 Task: Find connections with filter location Rio Branco do Sul with filter topic #Automationwith filter profile language Spanish with filter current company Sitecore with filter school Mepco Schlenk Engineering College with filter industry Retail Apparel and Fashion with filter service category Budgeting with filter keywords title Actor
Action: Mouse moved to (180, 213)
Screenshot: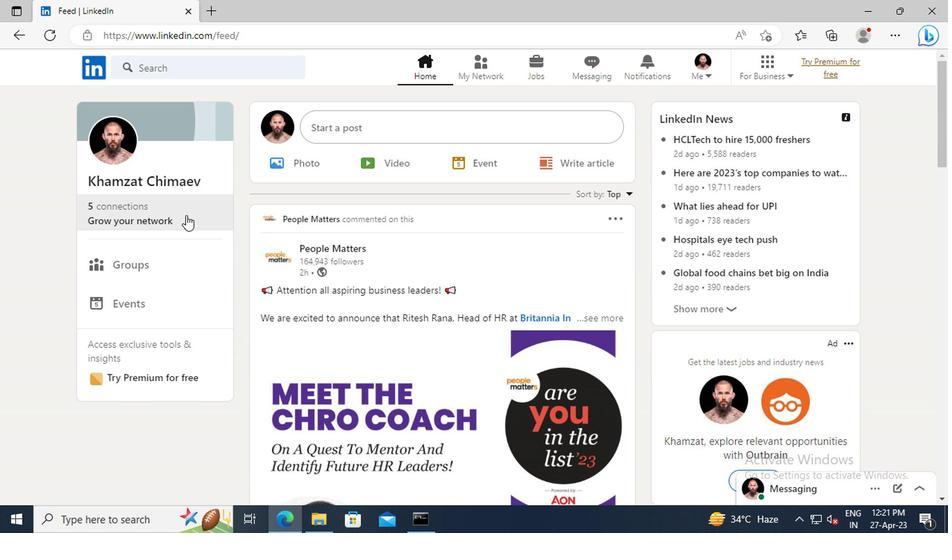 
Action: Mouse pressed left at (180, 213)
Screenshot: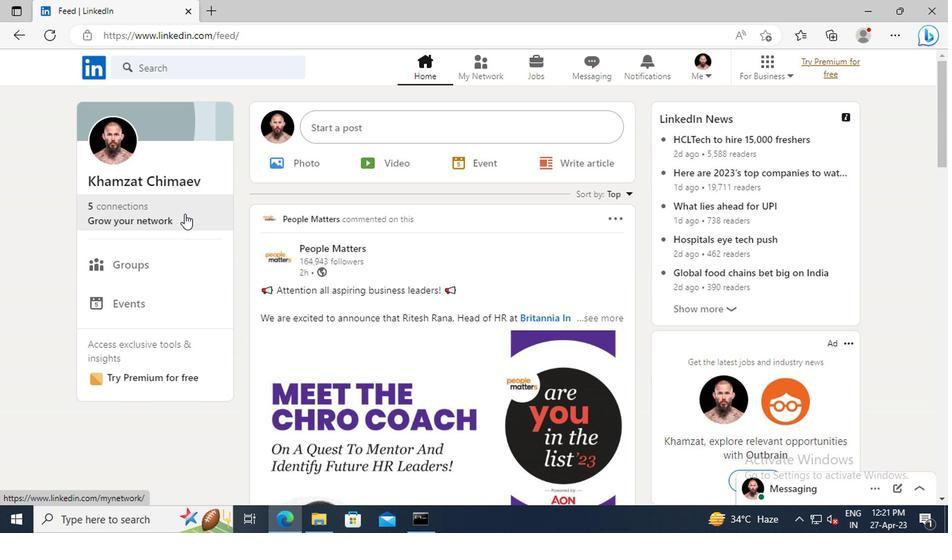 
Action: Mouse moved to (190, 147)
Screenshot: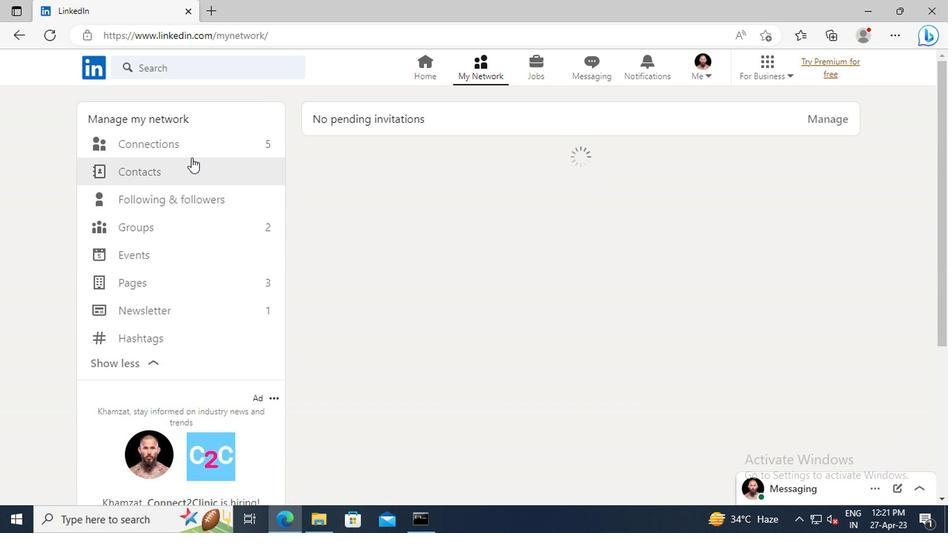 
Action: Mouse pressed left at (190, 147)
Screenshot: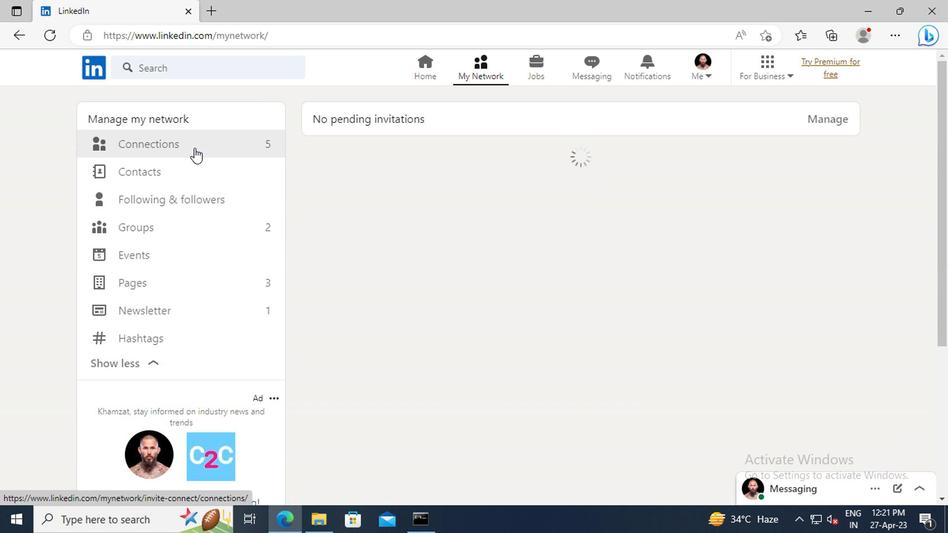 
Action: Mouse moved to (562, 149)
Screenshot: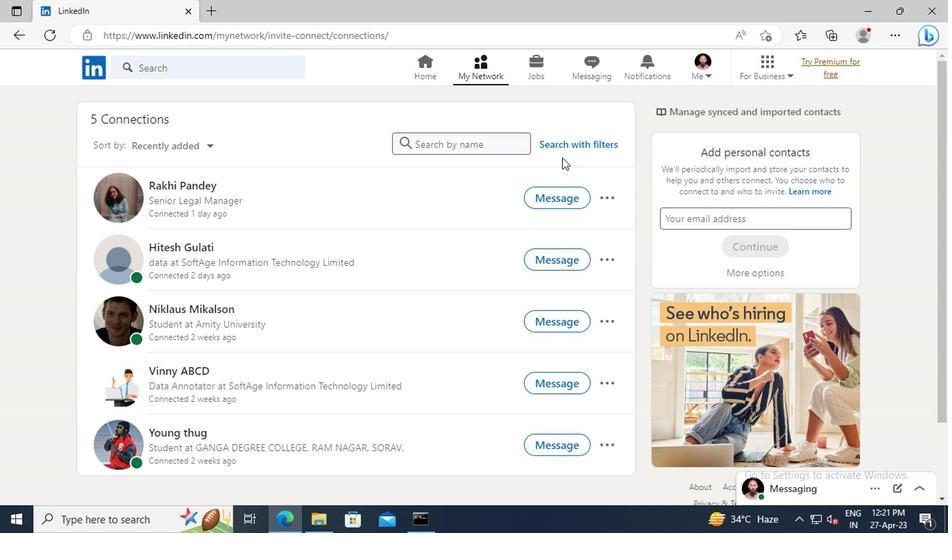 
Action: Mouse pressed left at (562, 149)
Screenshot: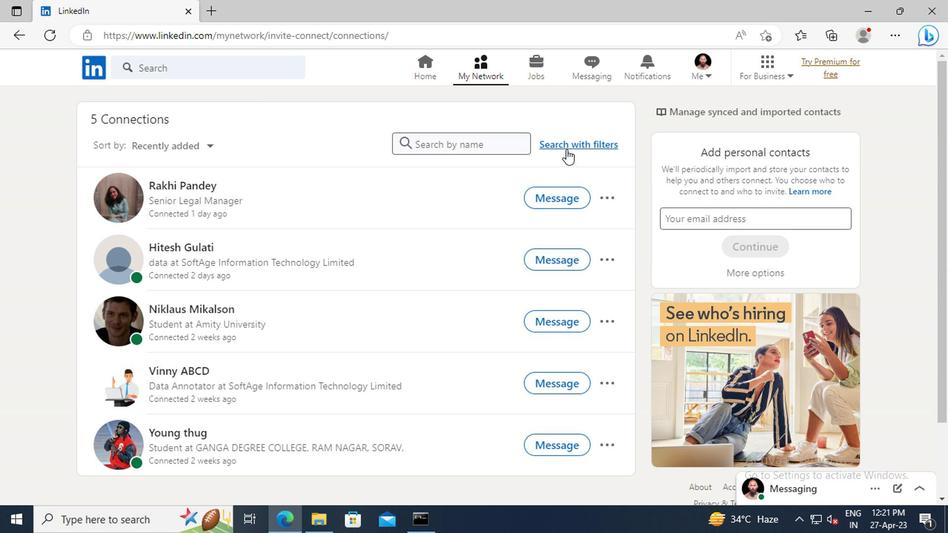 
Action: Mouse moved to (521, 106)
Screenshot: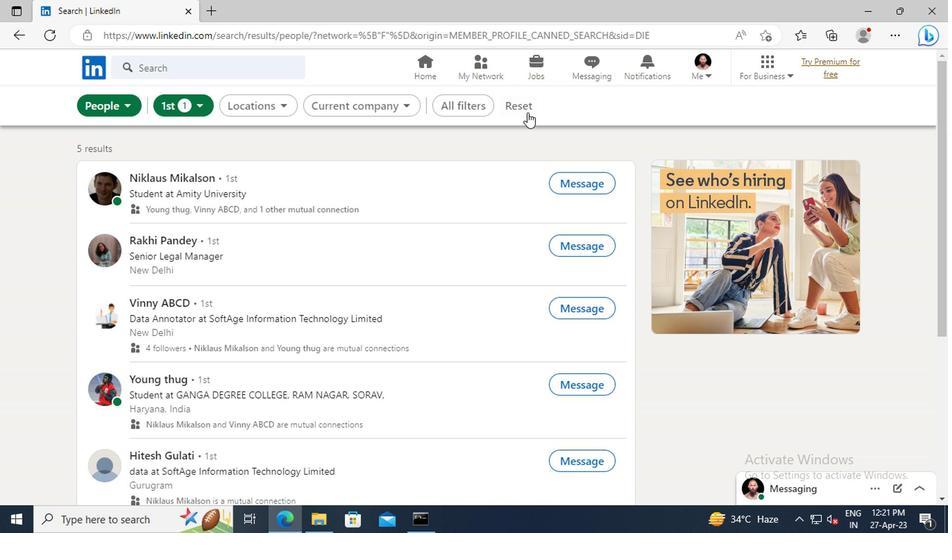 
Action: Mouse pressed left at (521, 106)
Screenshot: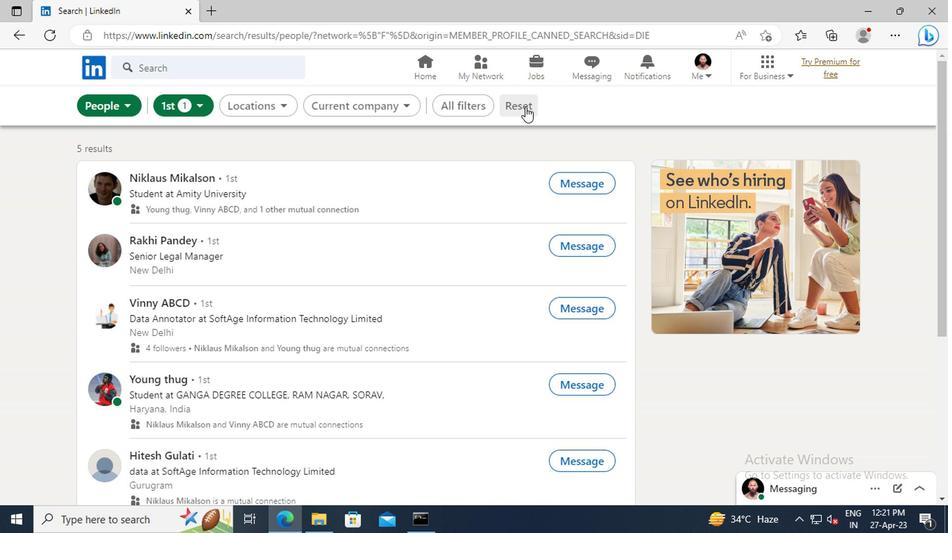 
Action: Mouse moved to (493, 103)
Screenshot: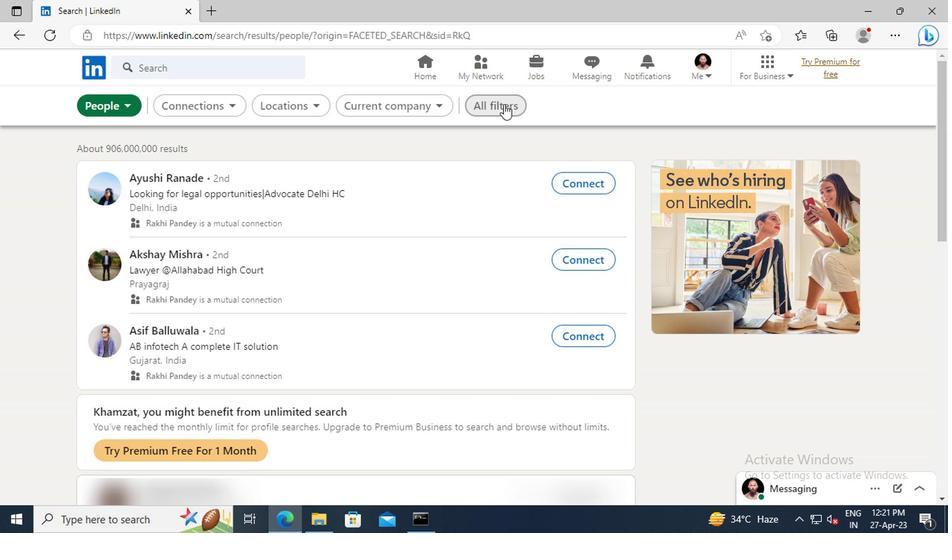 
Action: Mouse pressed left at (493, 103)
Screenshot: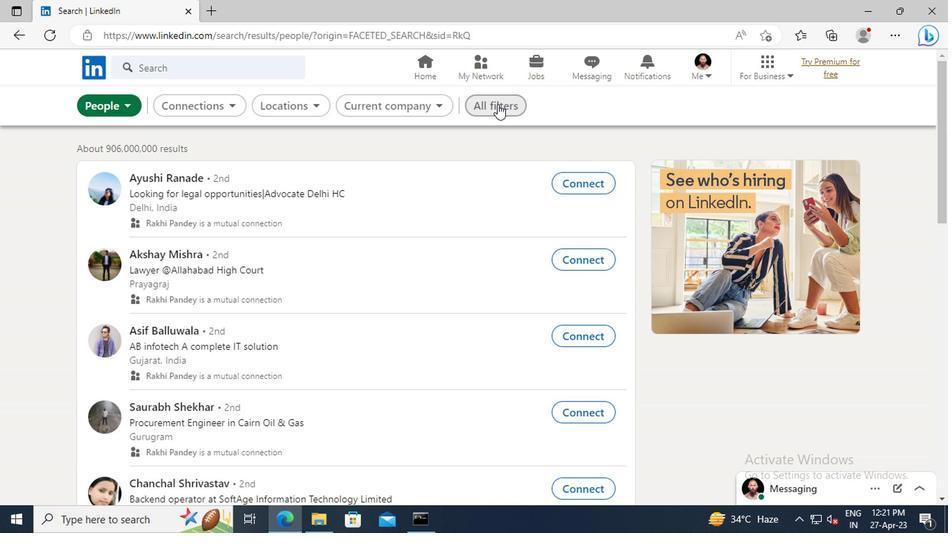 
Action: Mouse moved to (861, 279)
Screenshot: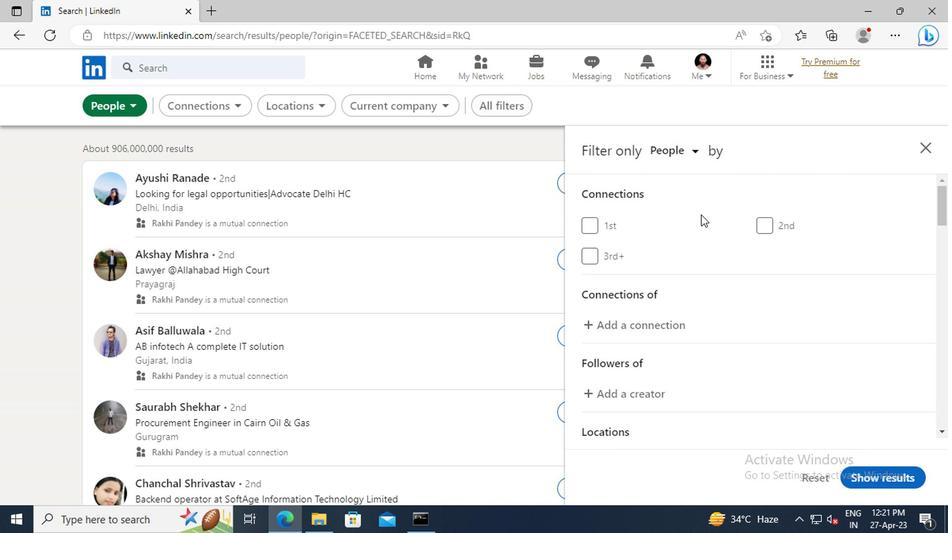 
Action: Mouse scrolled (861, 279) with delta (0, 0)
Screenshot: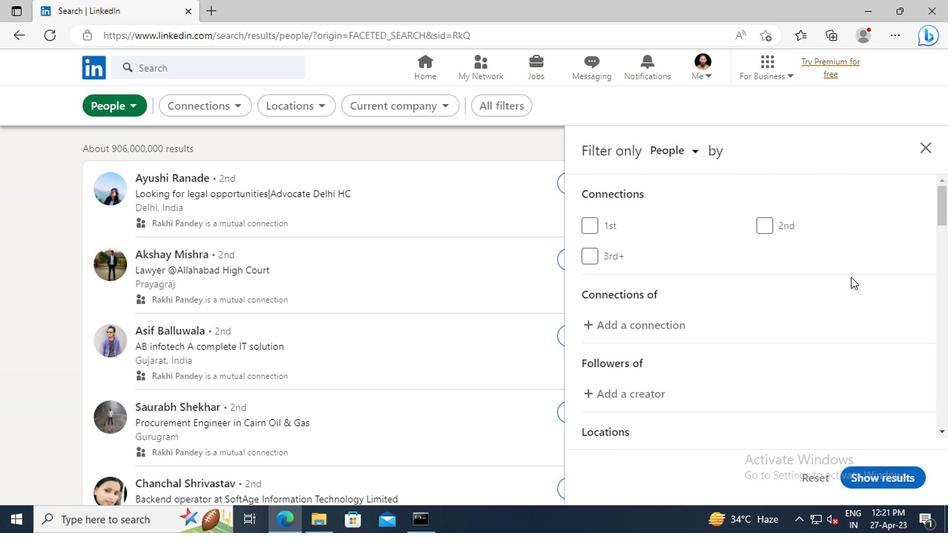 
Action: Mouse scrolled (861, 279) with delta (0, 0)
Screenshot: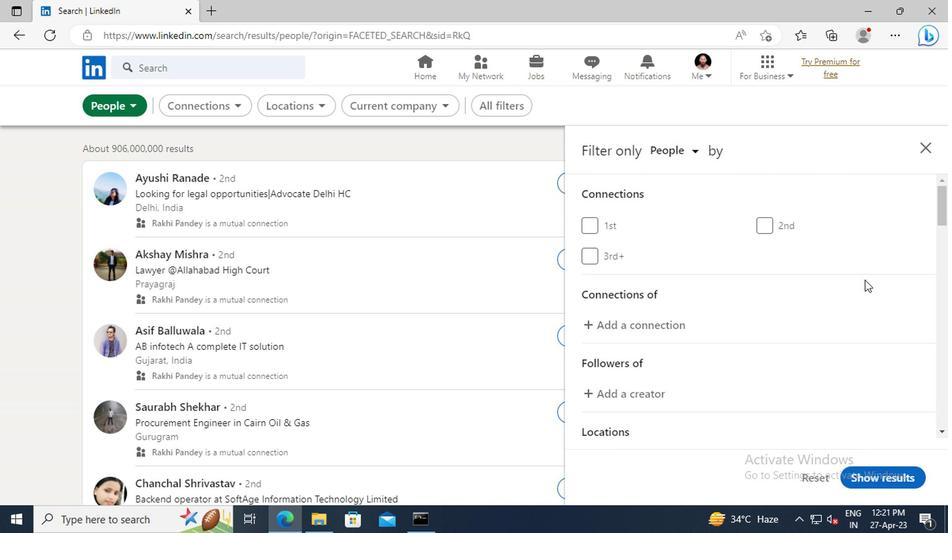 
Action: Mouse moved to (827, 271)
Screenshot: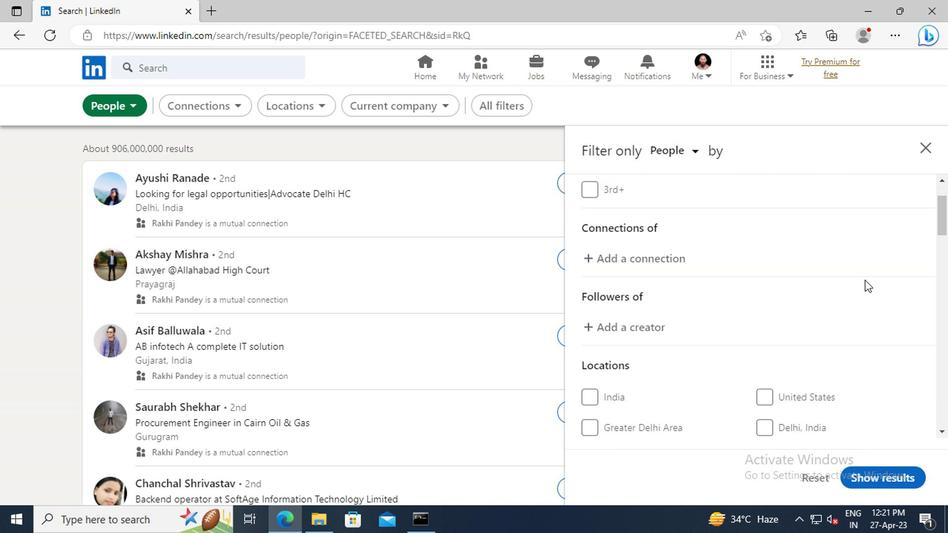 
Action: Mouse scrolled (827, 271) with delta (0, 0)
Screenshot: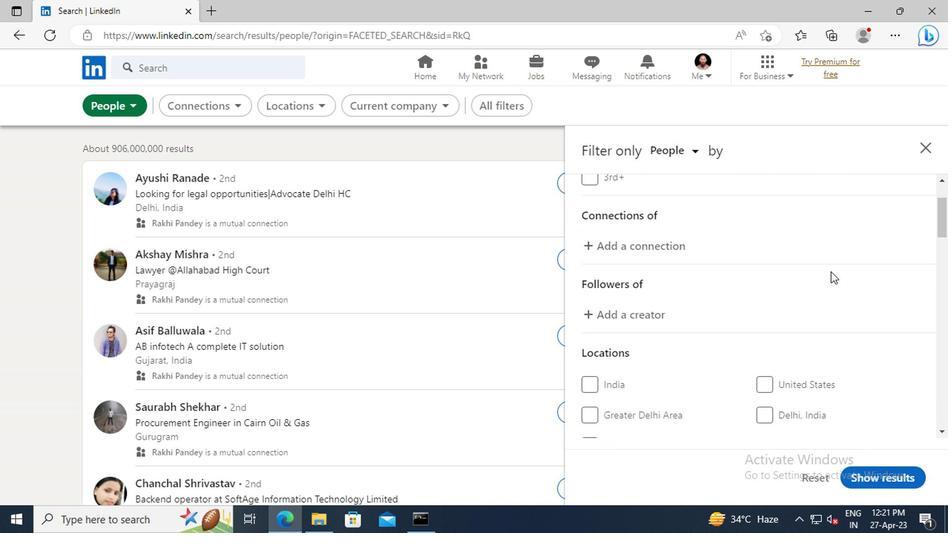 
Action: Mouse scrolled (827, 271) with delta (0, 0)
Screenshot: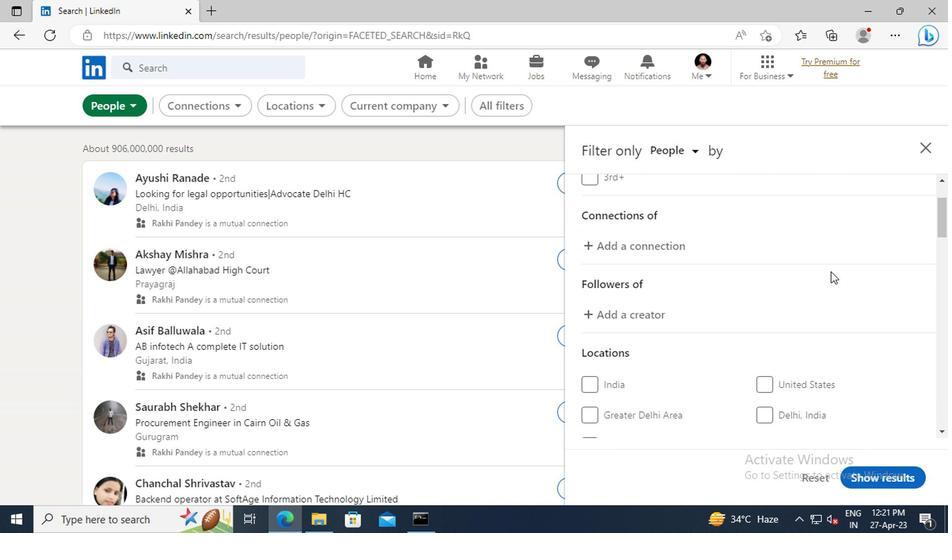 
Action: Mouse scrolled (827, 271) with delta (0, 0)
Screenshot: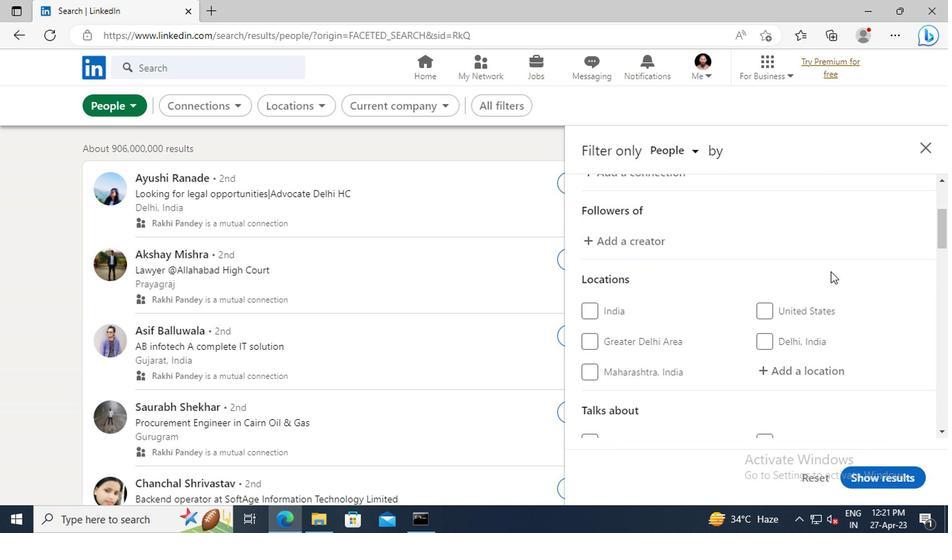 
Action: Mouse scrolled (827, 271) with delta (0, 0)
Screenshot: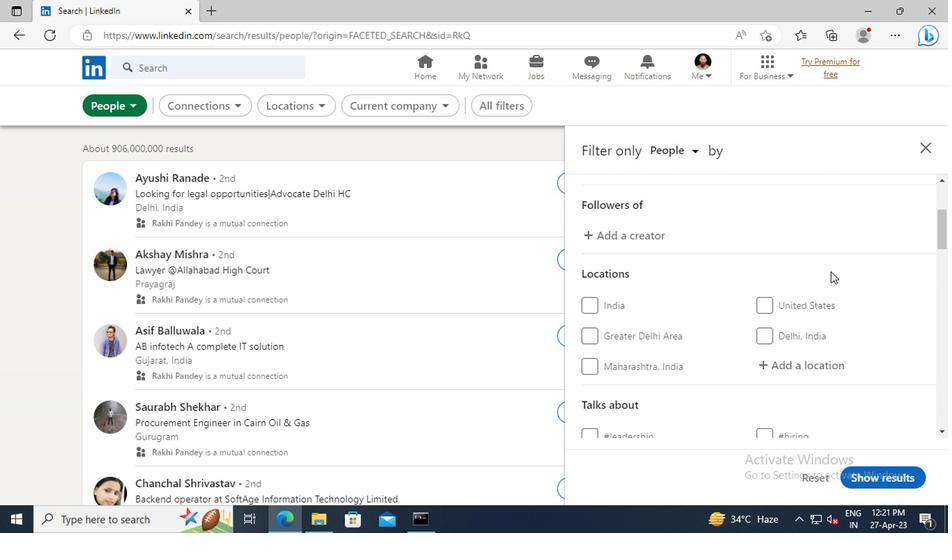 
Action: Mouse moved to (789, 290)
Screenshot: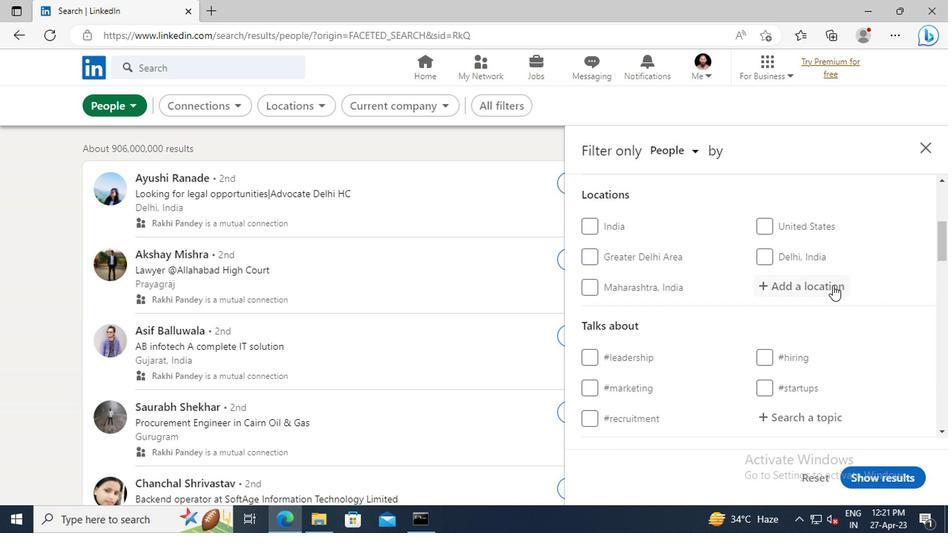 
Action: Mouse pressed left at (789, 290)
Screenshot: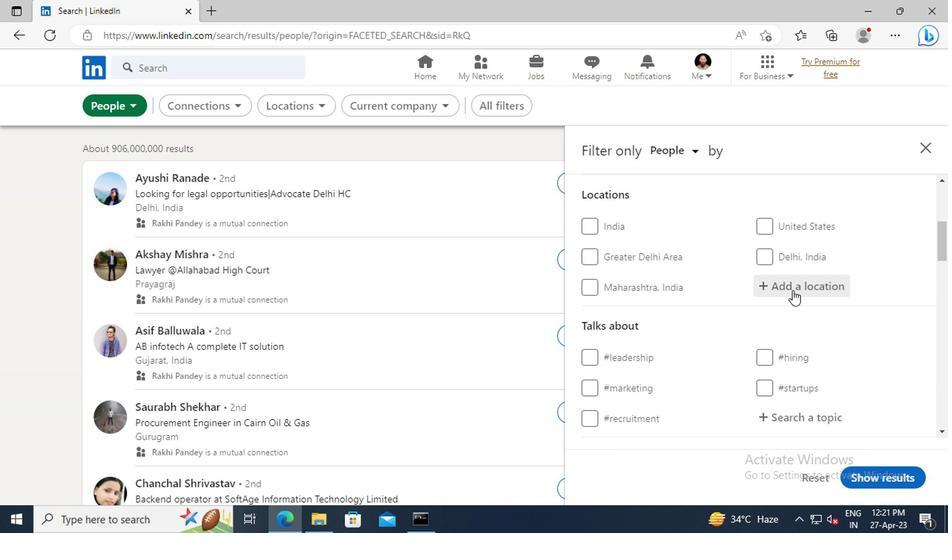 
Action: Key pressed <Key.shift>RIO<Key.space><Key.shift>BRANCO<Key.space>DO<Key.space><Key.shift>SUL
Screenshot: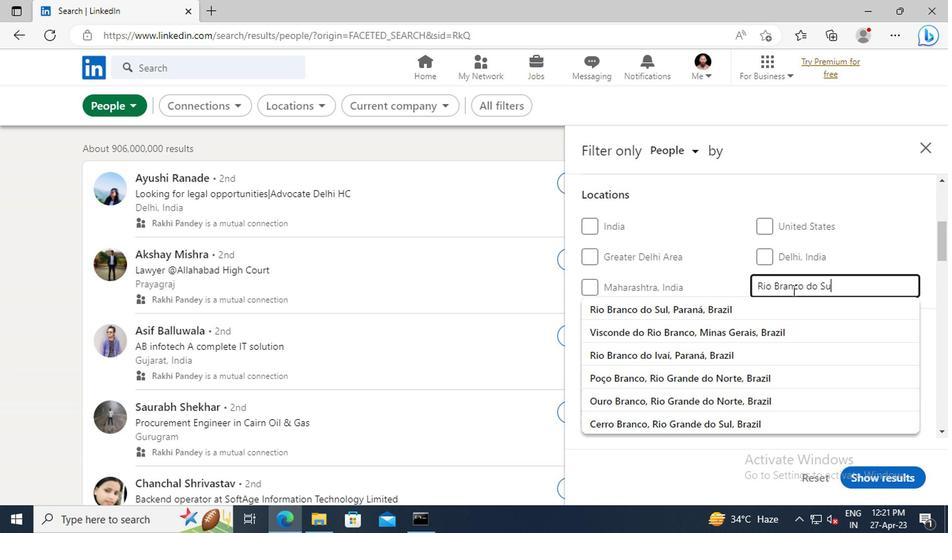 
Action: Mouse moved to (792, 305)
Screenshot: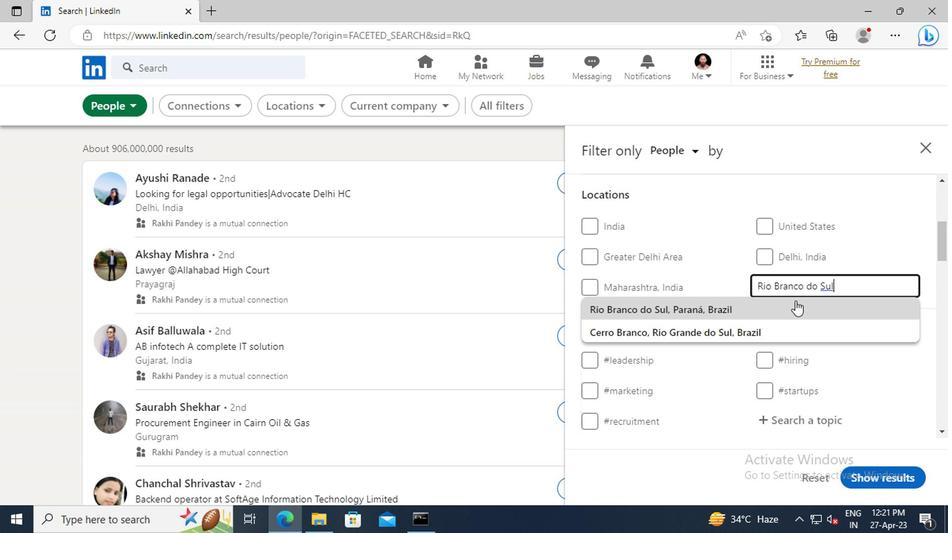 
Action: Mouse pressed left at (792, 305)
Screenshot: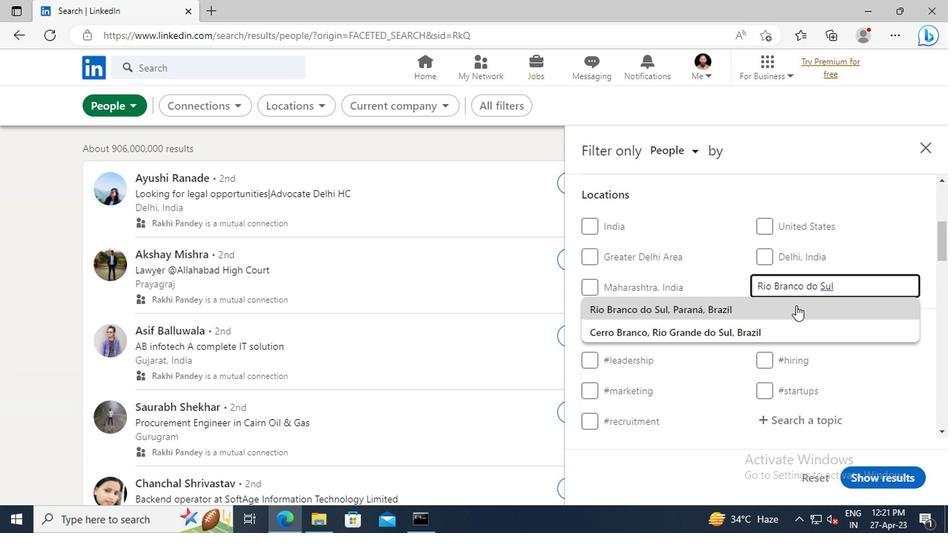 
Action: Mouse moved to (792, 290)
Screenshot: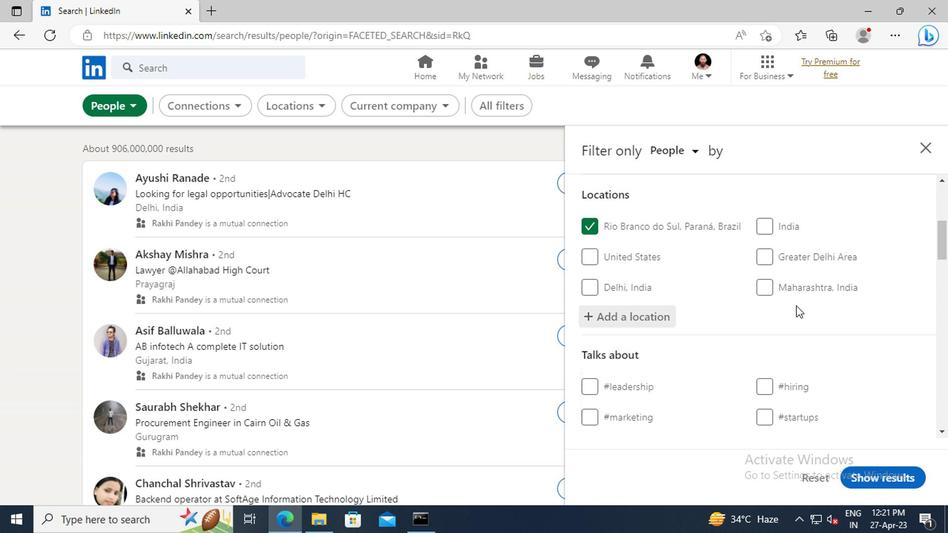 
Action: Mouse scrolled (792, 289) with delta (0, 0)
Screenshot: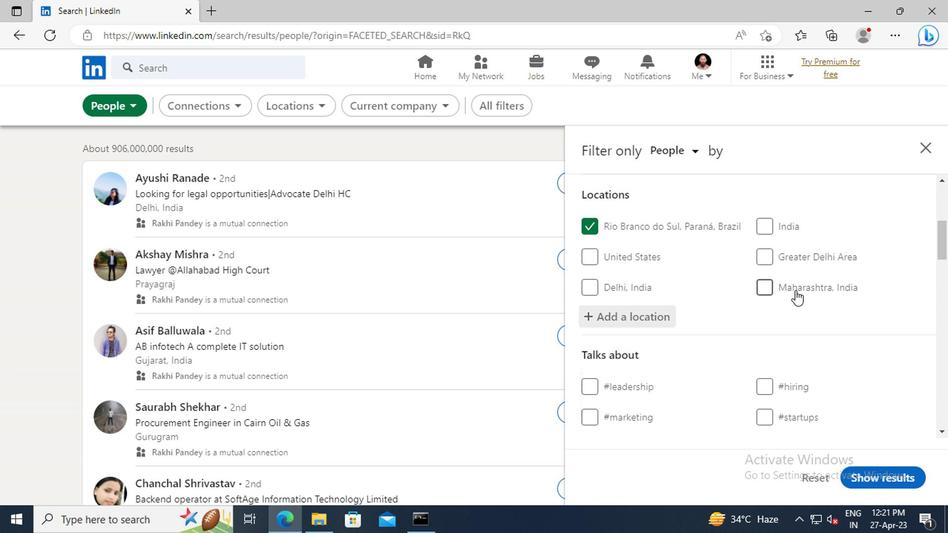 
Action: Mouse scrolled (792, 289) with delta (0, 0)
Screenshot: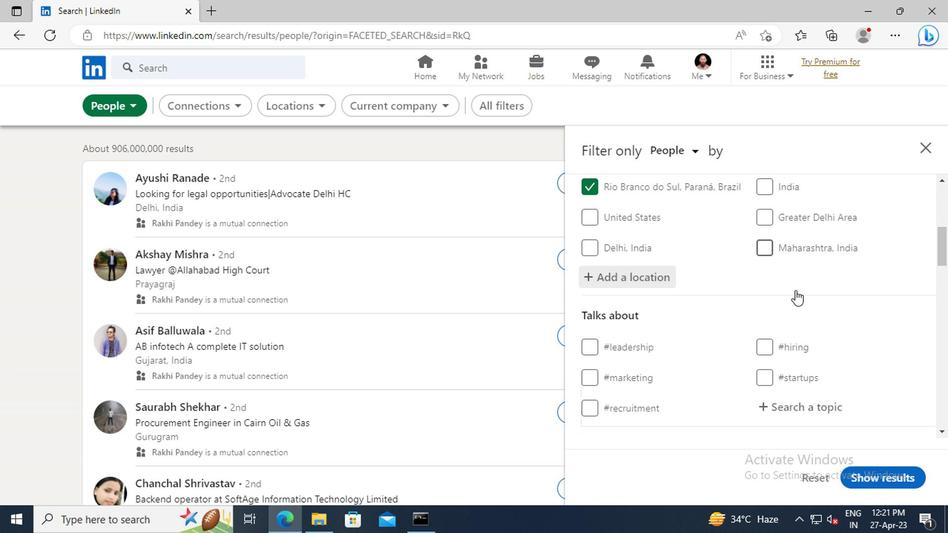 
Action: Mouse scrolled (792, 289) with delta (0, 0)
Screenshot: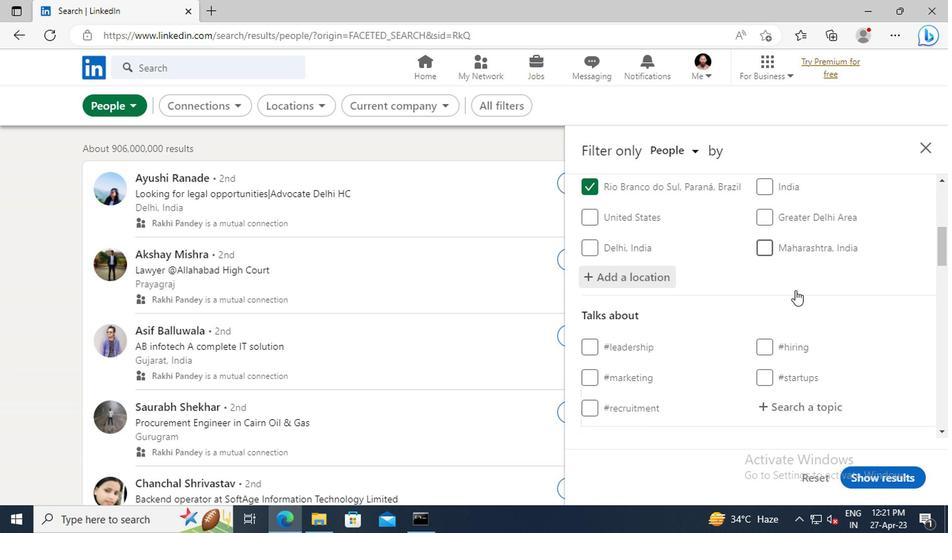 
Action: Mouse moved to (792, 322)
Screenshot: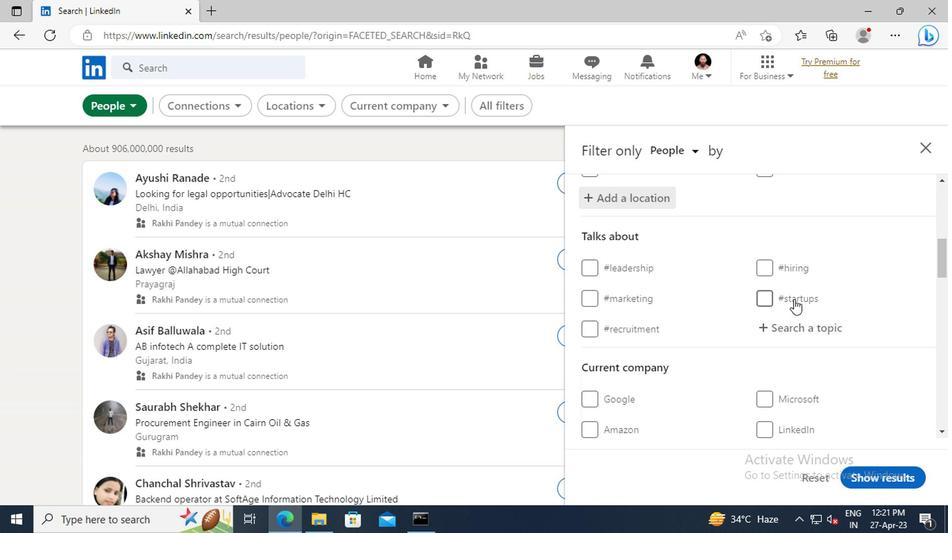 
Action: Mouse pressed left at (792, 322)
Screenshot: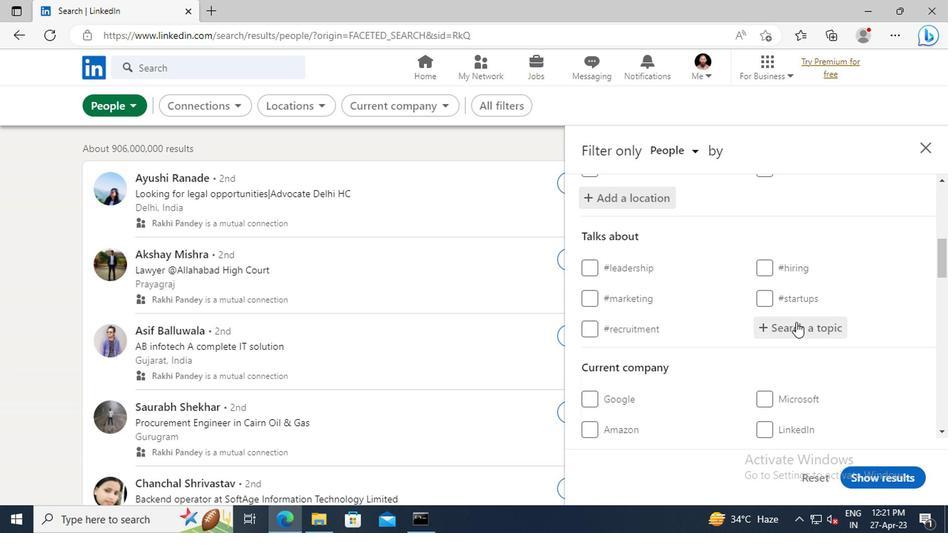 
Action: Key pressed <Key.shift>#AUTOMATIONWITH<Key.enter>
Screenshot: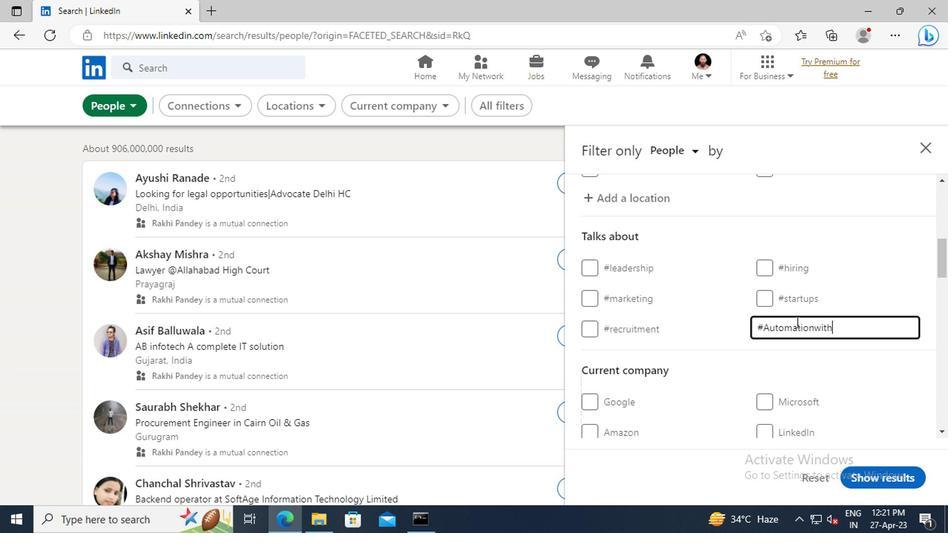 
Action: Mouse moved to (733, 320)
Screenshot: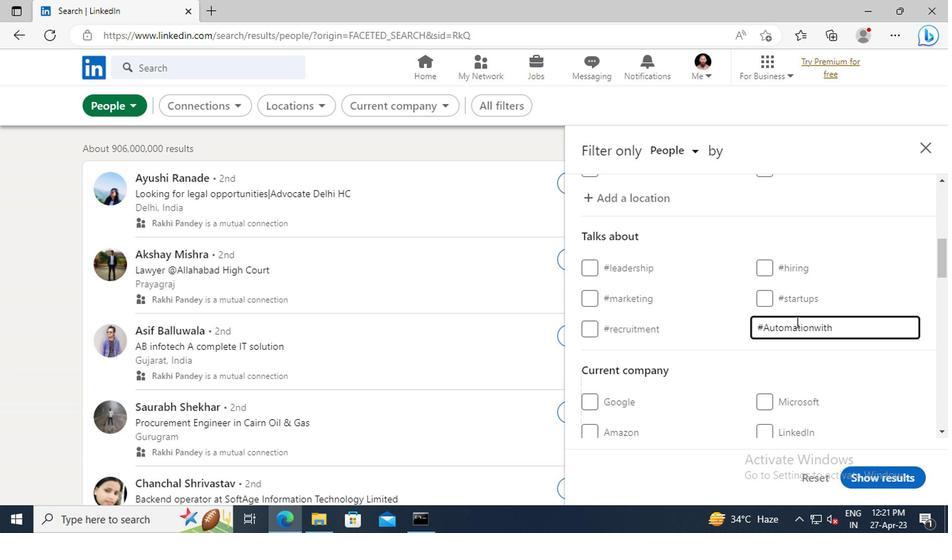 
Action: Mouse scrolled (733, 320) with delta (0, 0)
Screenshot: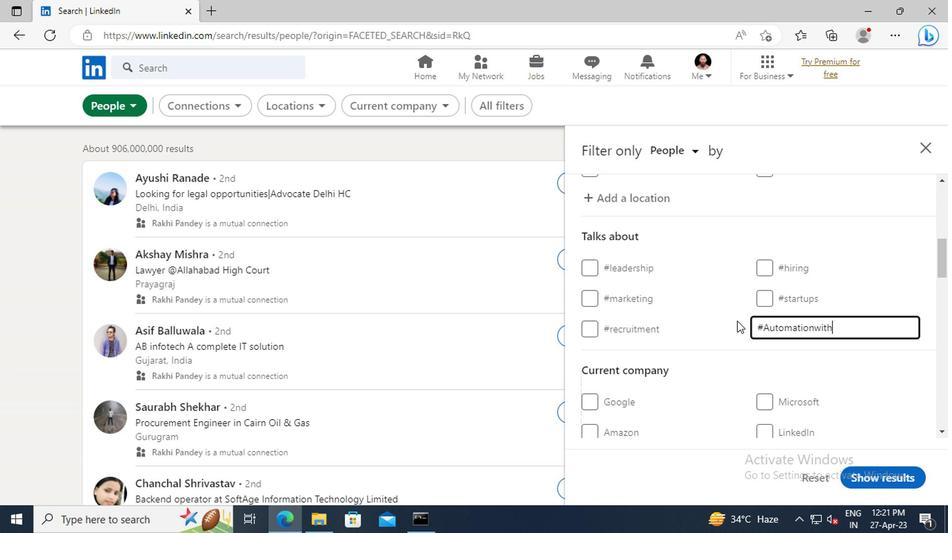 
Action: Mouse scrolled (733, 320) with delta (0, 0)
Screenshot: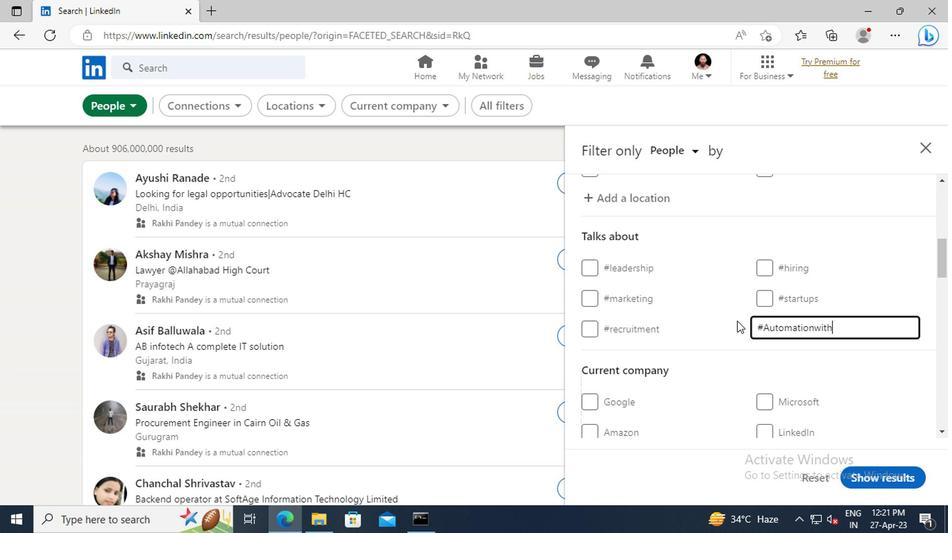 
Action: Mouse scrolled (733, 320) with delta (0, 0)
Screenshot: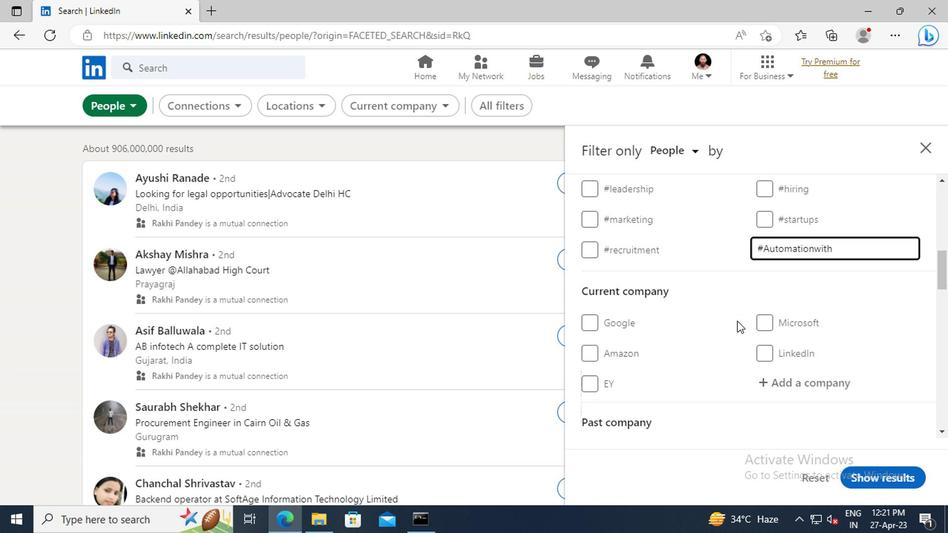 
Action: Mouse scrolled (733, 320) with delta (0, 0)
Screenshot: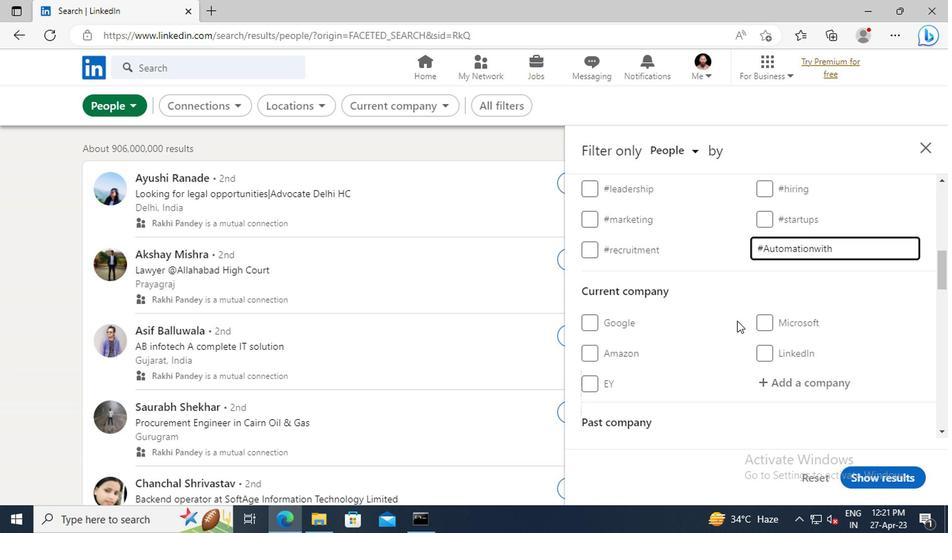 
Action: Mouse scrolled (733, 320) with delta (0, 0)
Screenshot: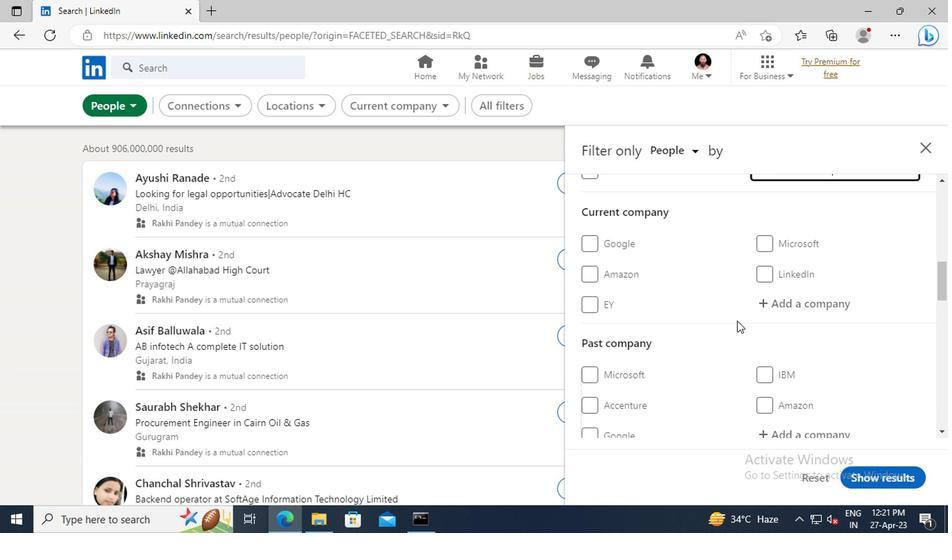 
Action: Mouse scrolled (733, 320) with delta (0, 0)
Screenshot: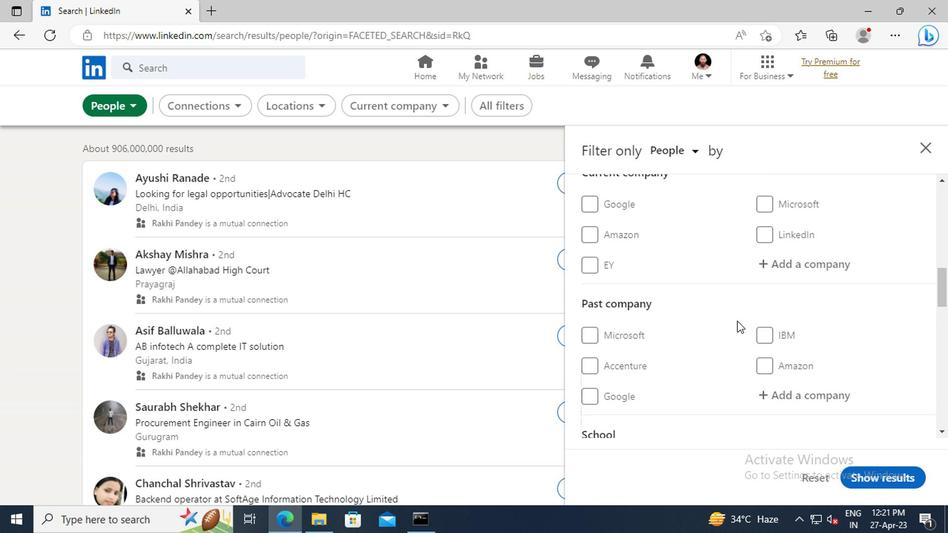 
Action: Mouse scrolled (733, 320) with delta (0, 0)
Screenshot: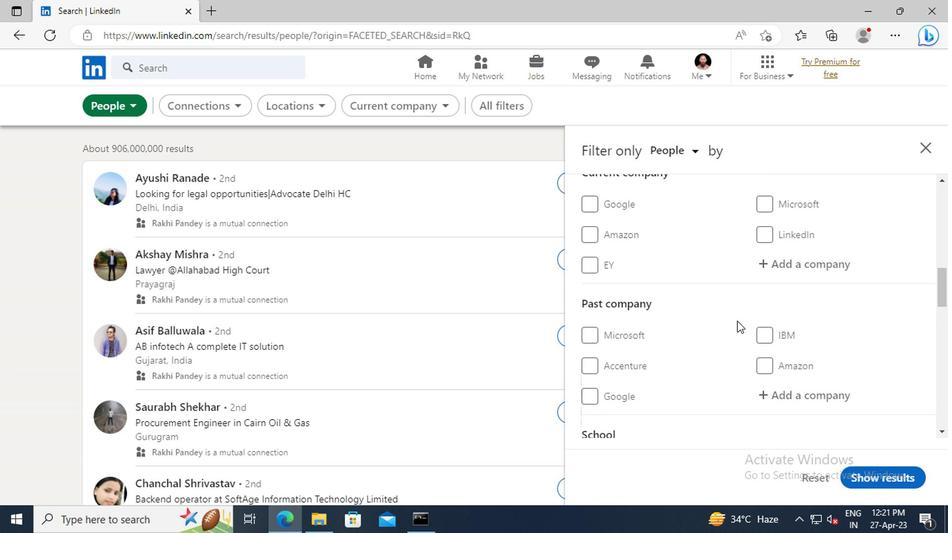 
Action: Mouse scrolled (733, 320) with delta (0, 0)
Screenshot: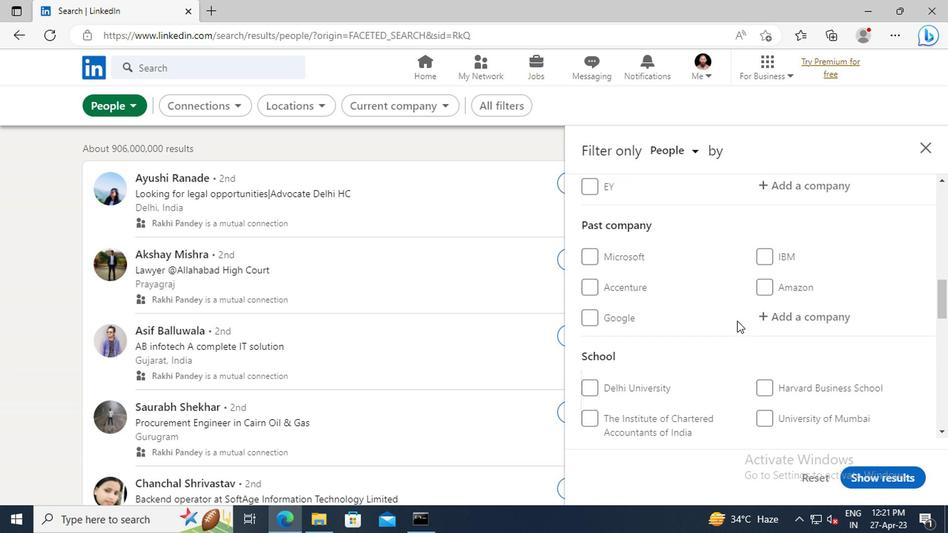 
Action: Mouse scrolled (733, 320) with delta (0, 0)
Screenshot: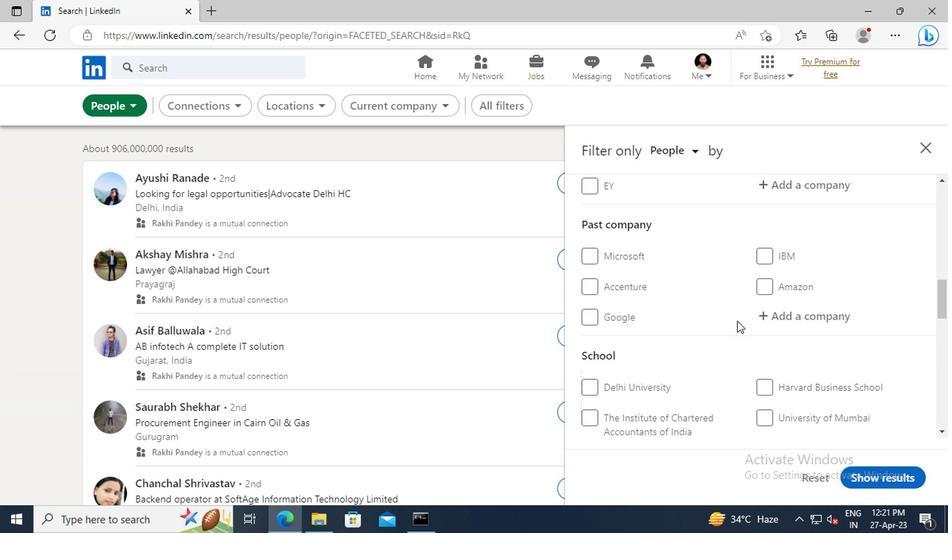 
Action: Mouse scrolled (733, 320) with delta (0, 0)
Screenshot: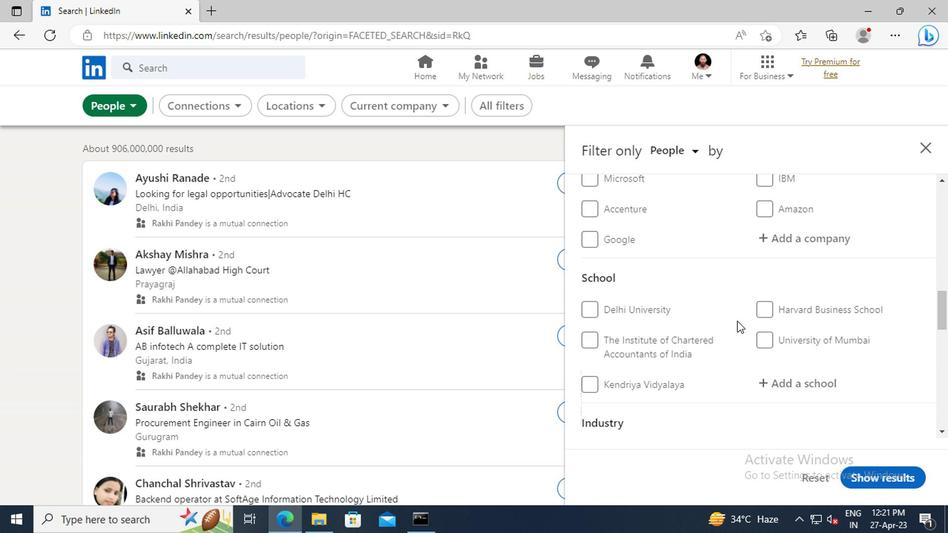 
Action: Mouse scrolled (733, 320) with delta (0, 0)
Screenshot: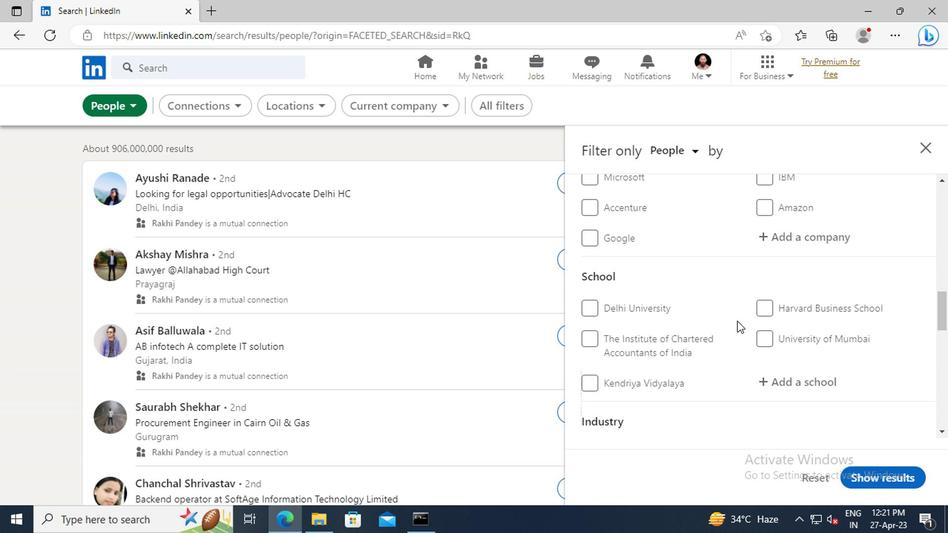 
Action: Mouse scrolled (733, 320) with delta (0, 0)
Screenshot: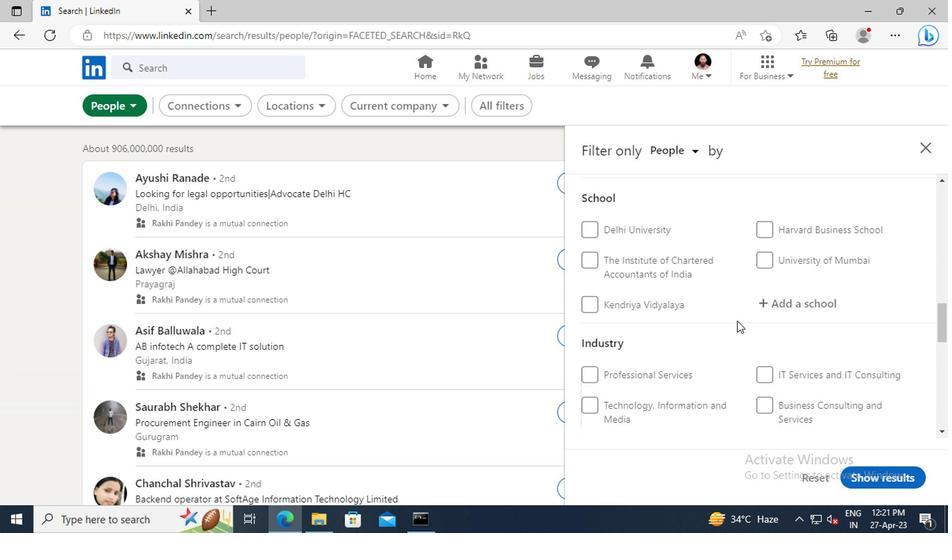 
Action: Mouse scrolled (733, 320) with delta (0, 0)
Screenshot: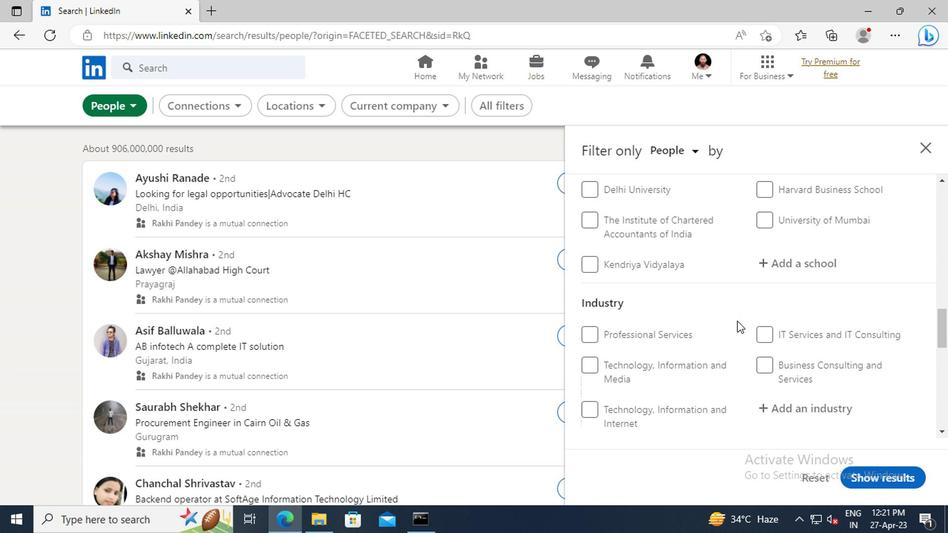 
Action: Mouse scrolled (733, 320) with delta (0, 0)
Screenshot: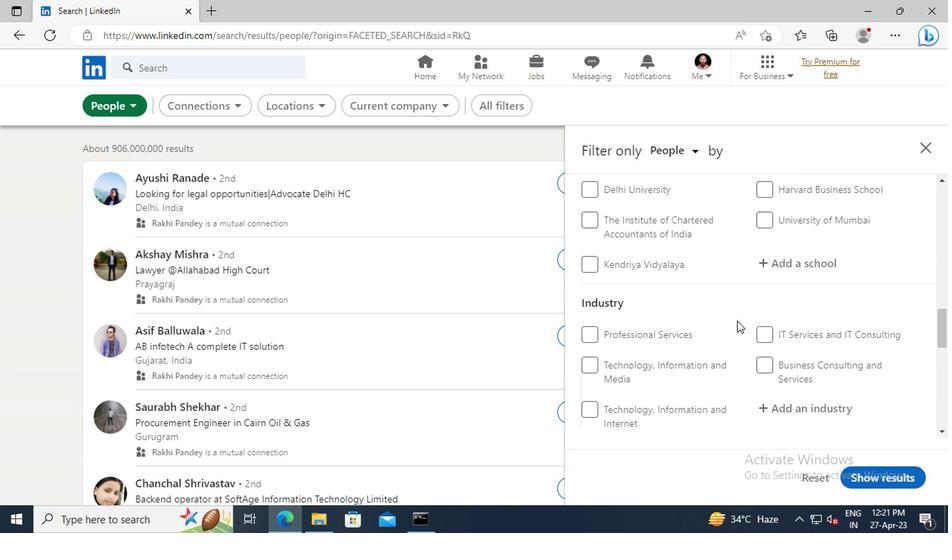
Action: Mouse scrolled (733, 320) with delta (0, 0)
Screenshot: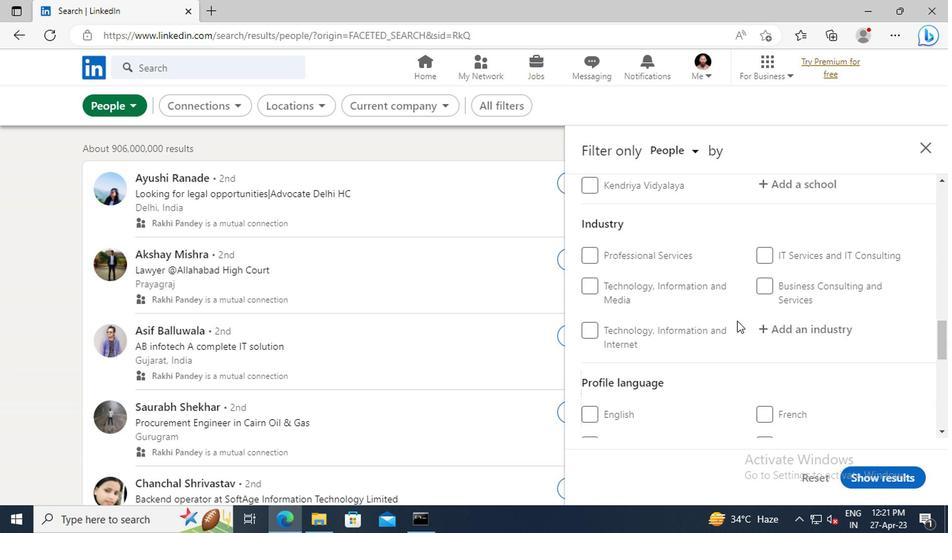 
Action: Mouse scrolled (733, 320) with delta (0, 0)
Screenshot: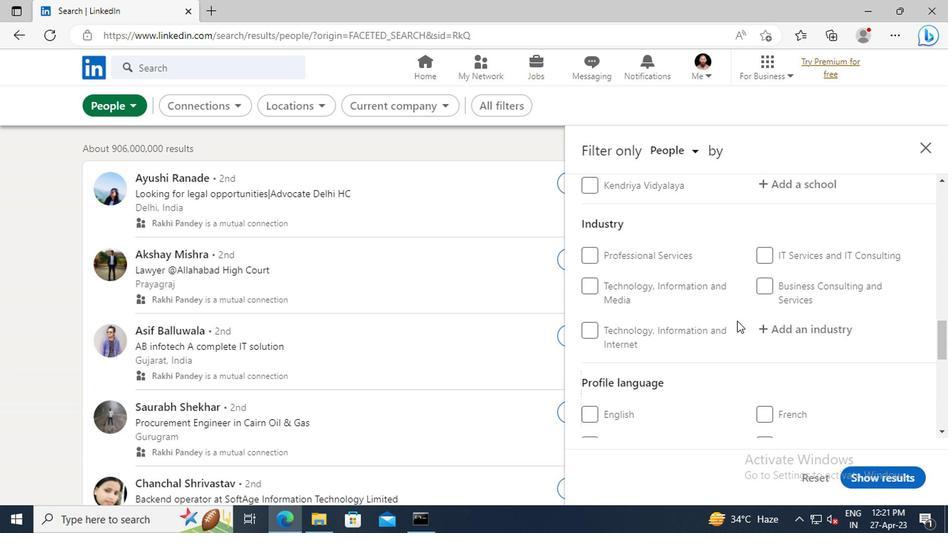 
Action: Mouse moved to (592, 366)
Screenshot: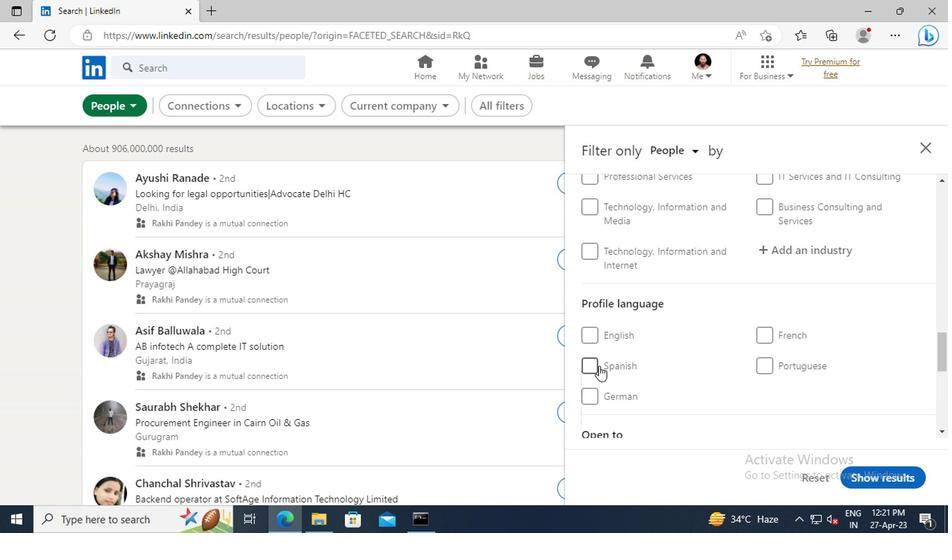 
Action: Mouse pressed left at (592, 366)
Screenshot: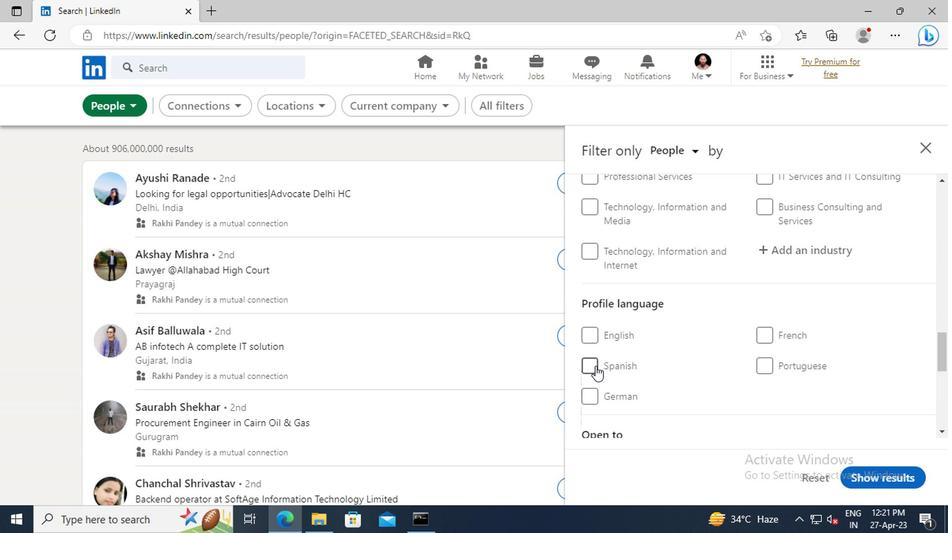 
Action: Mouse moved to (737, 344)
Screenshot: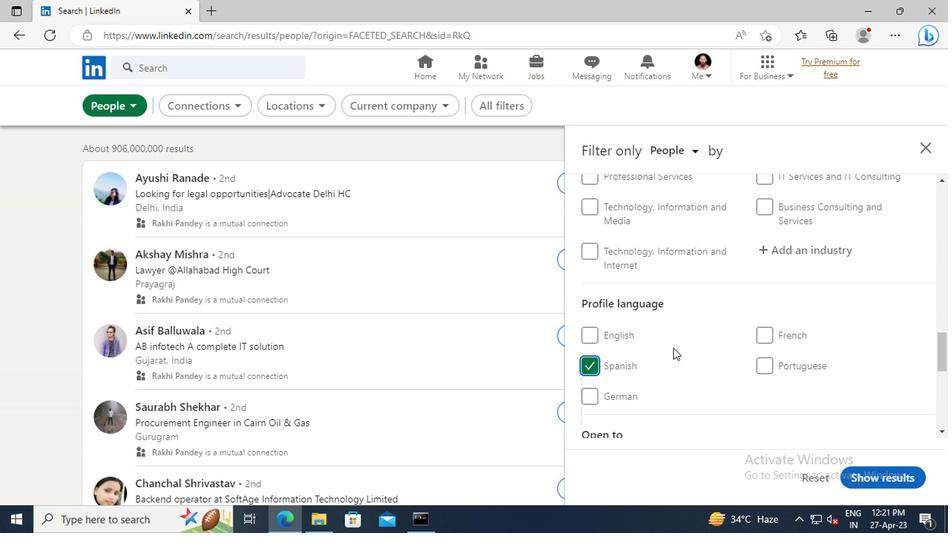 
Action: Mouse scrolled (737, 344) with delta (0, 0)
Screenshot: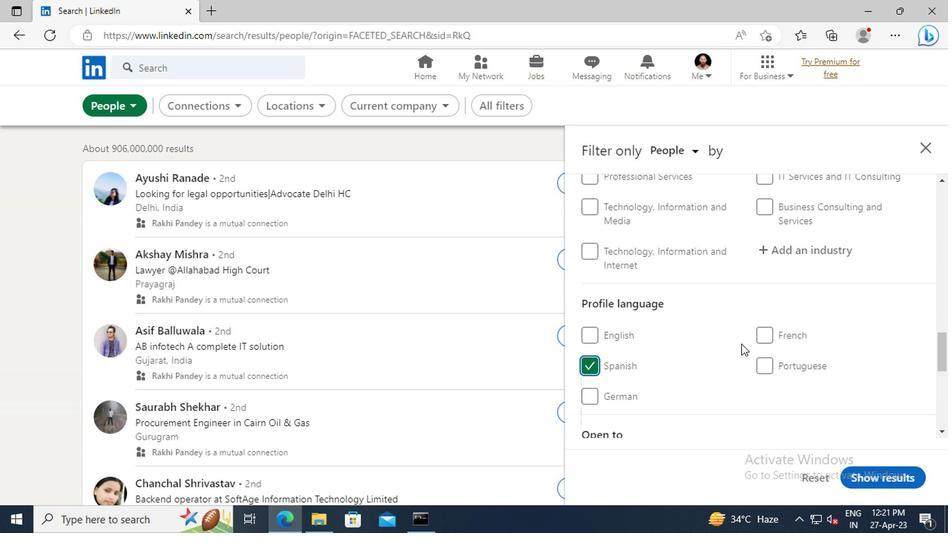 
Action: Mouse scrolled (737, 344) with delta (0, 0)
Screenshot: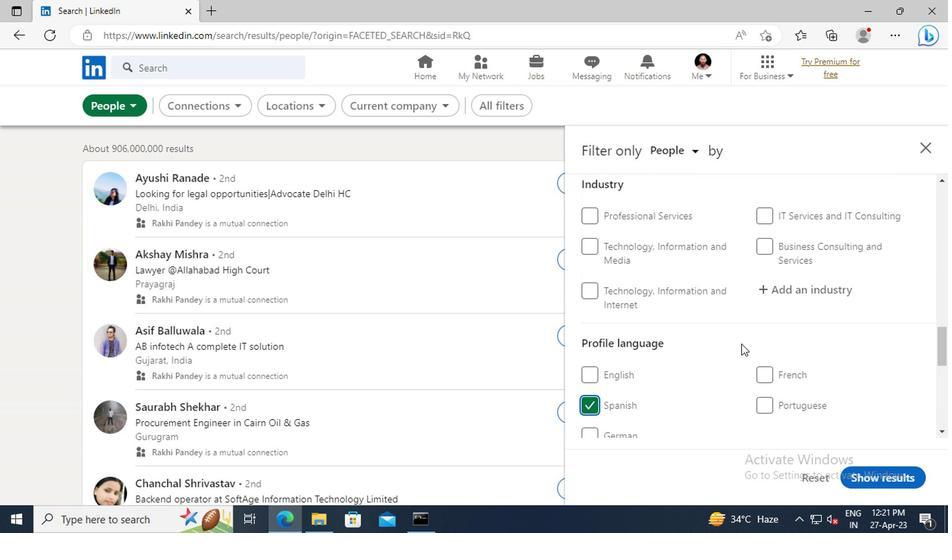 
Action: Mouse scrolled (737, 344) with delta (0, 0)
Screenshot: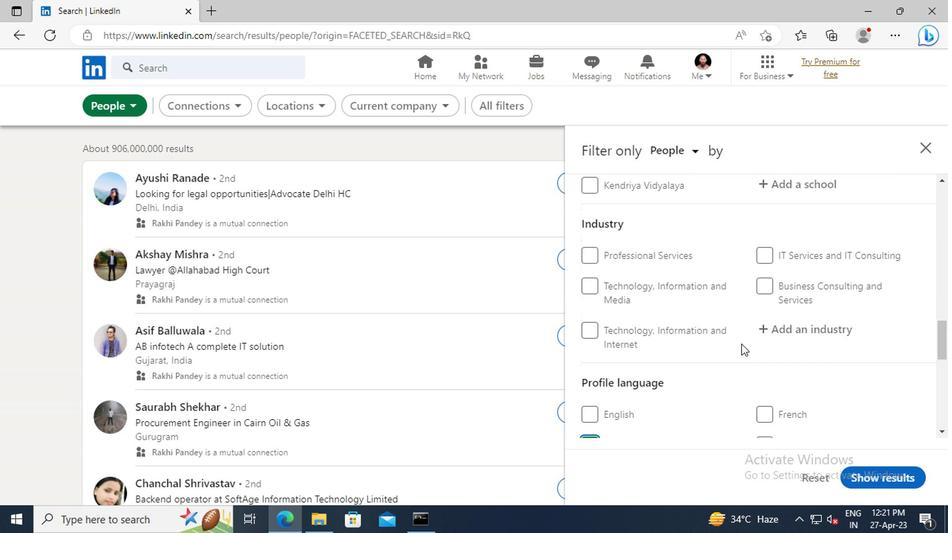 
Action: Mouse scrolled (737, 344) with delta (0, 0)
Screenshot: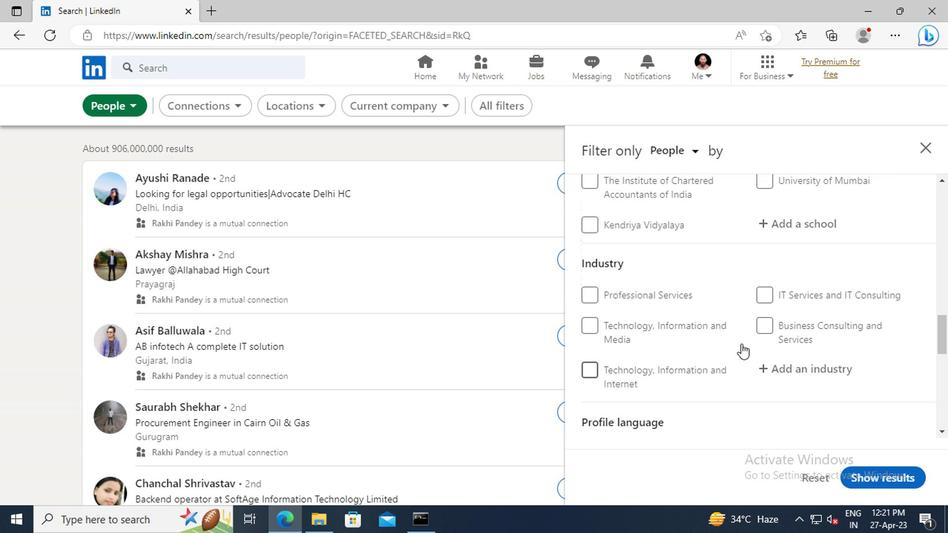 
Action: Mouse scrolled (737, 344) with delta (0, 0)
Screenshot: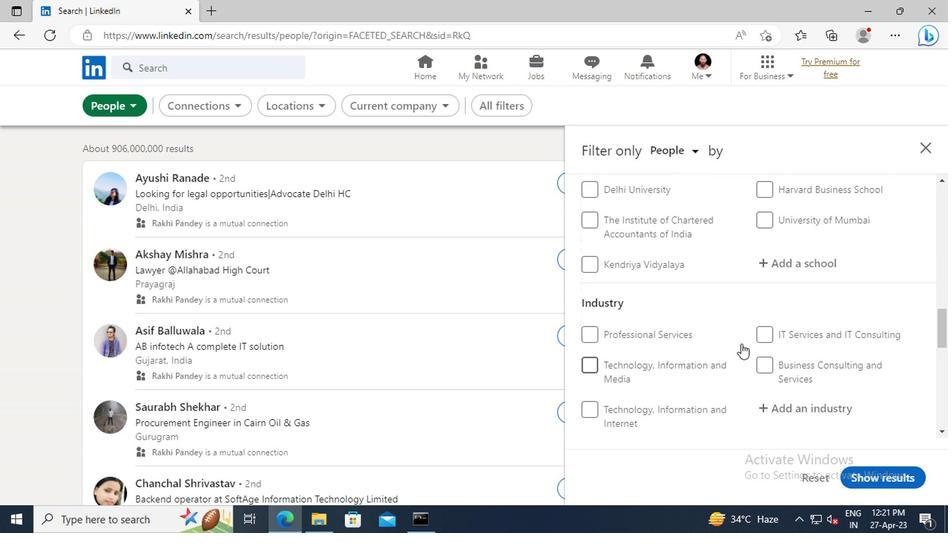 
Action: Mouse moved to (737, 343)
Screenshot: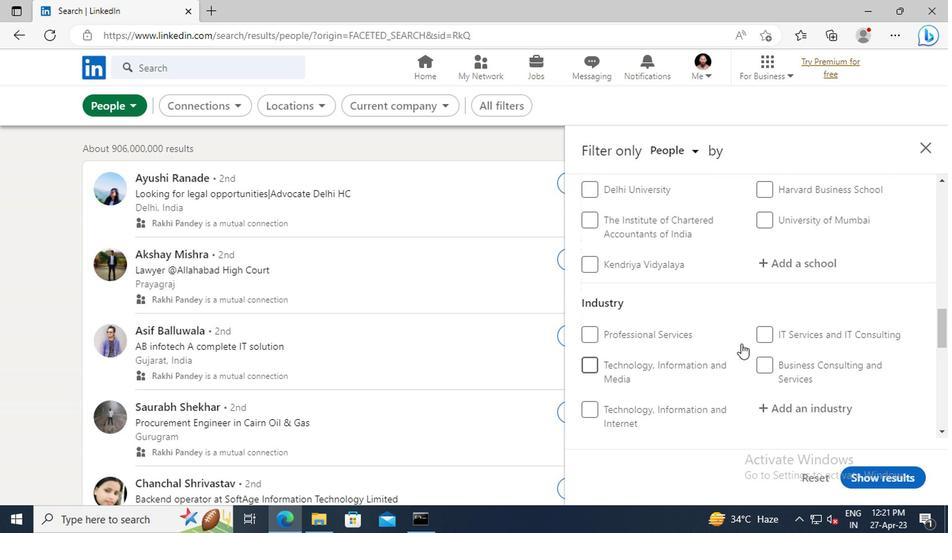 
Action: Mouse scrolled (737, 344) with delta (0, 0)
Screenshot: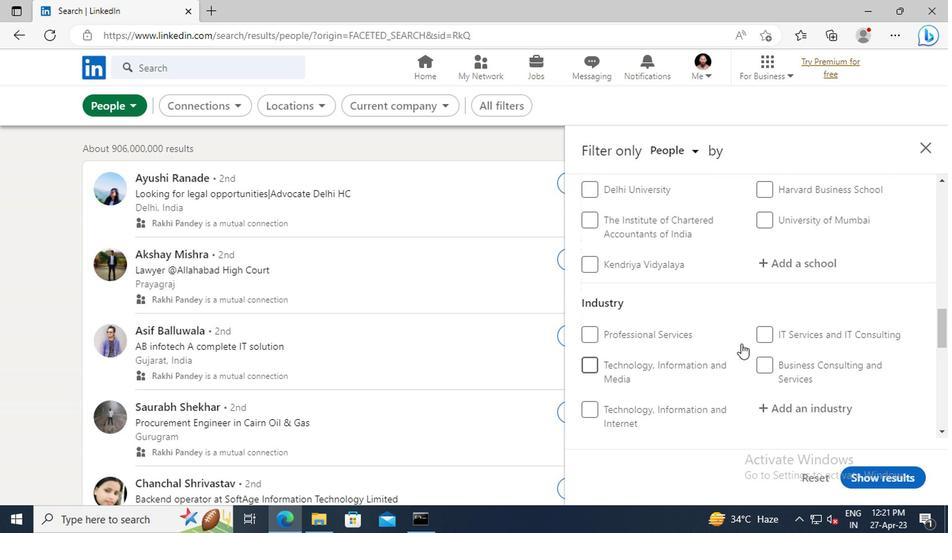 
Action: Mouse scrolled (737, 344) with delta (0, 0)
Screenshot: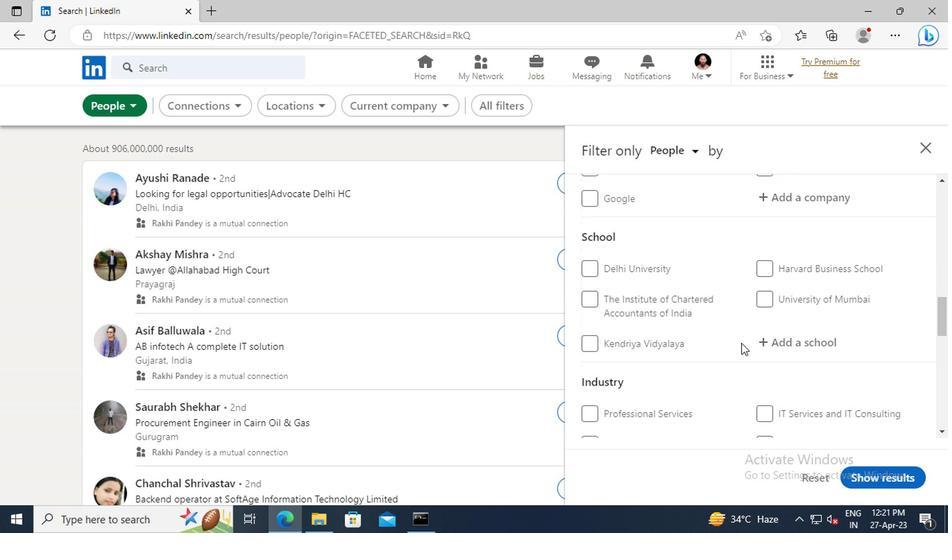 
Action: Mouse scrolled (737, 344) with delta (0, 0)
Screenshot: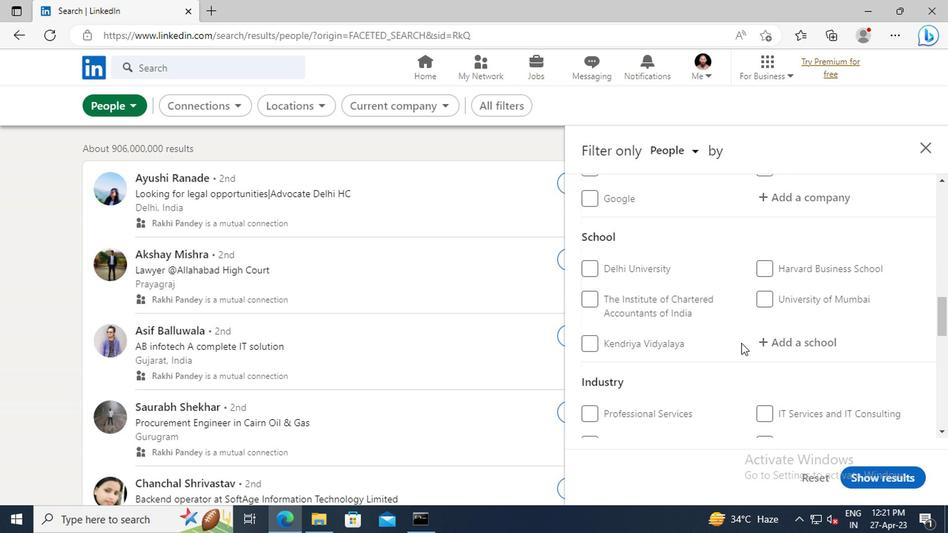 
Action: Mouse scrolled (737, 344) with delta (0, 0)
Screenshot: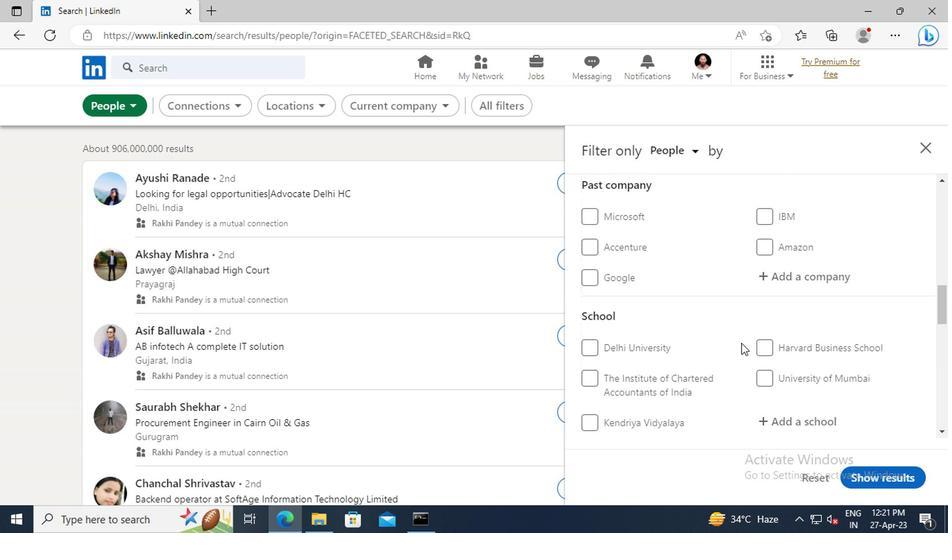 
Action: Mouse scrolled (737, 344) with delta (0, 0)
Screenshot: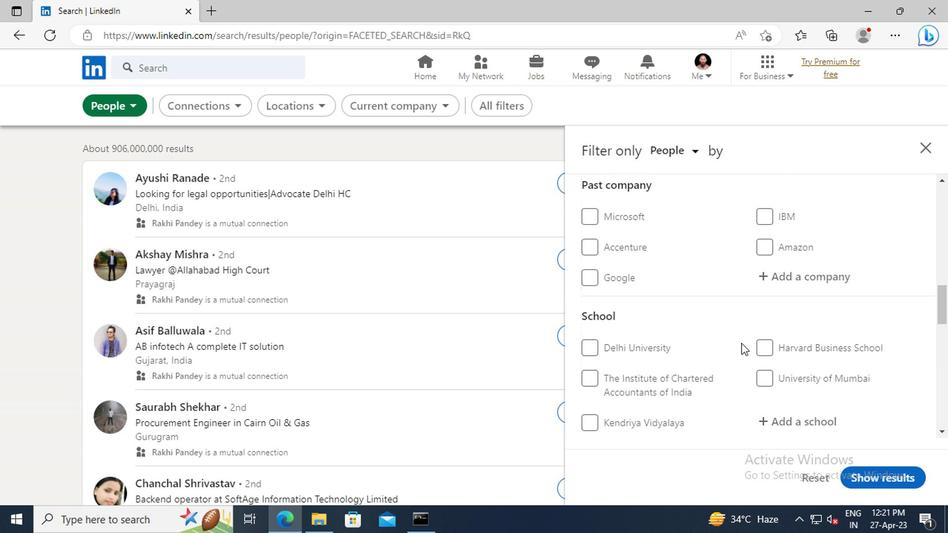 
Action: Mouse scrolled (737, 344) with delta (0, 0)
Screenshot: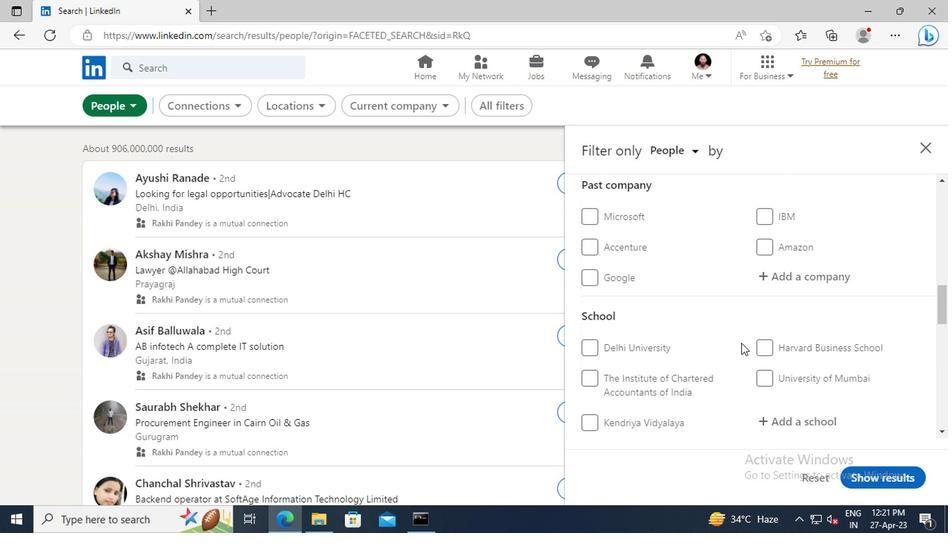 
Action: Mouse scrolled (737, 344) with delta (0, 0)
Screenshot: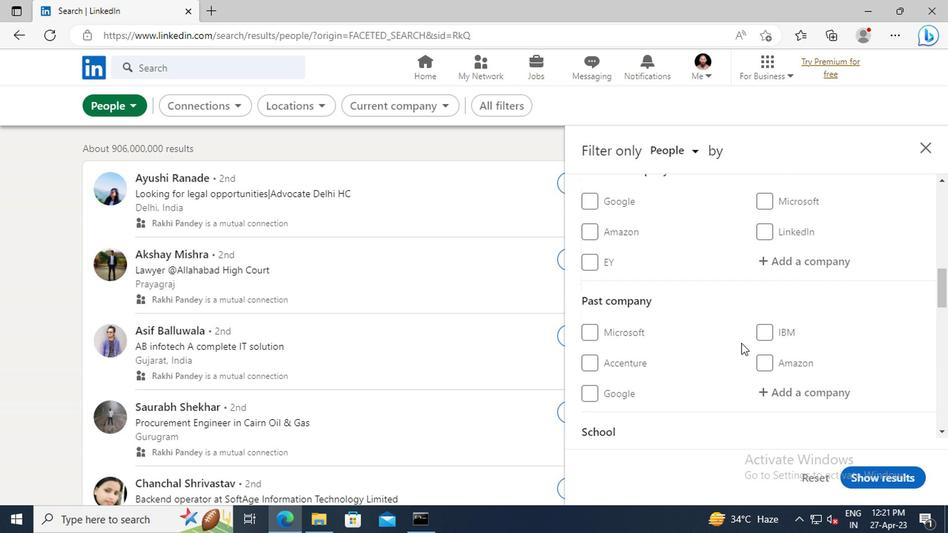 
Action: Mouse scrolled (737, 344) with delta (0, 0)
Screenshot: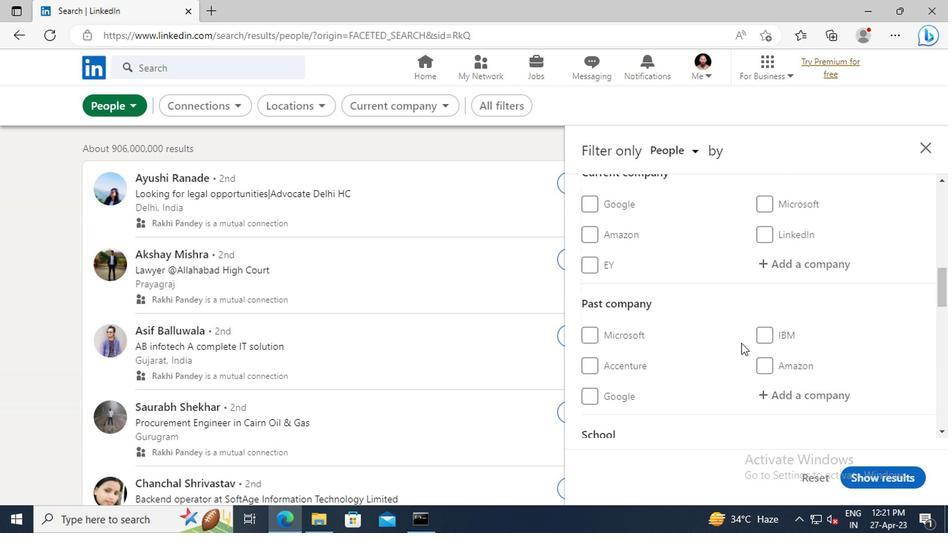 
Action: Mouse moved to (774, 341)
Screenshot: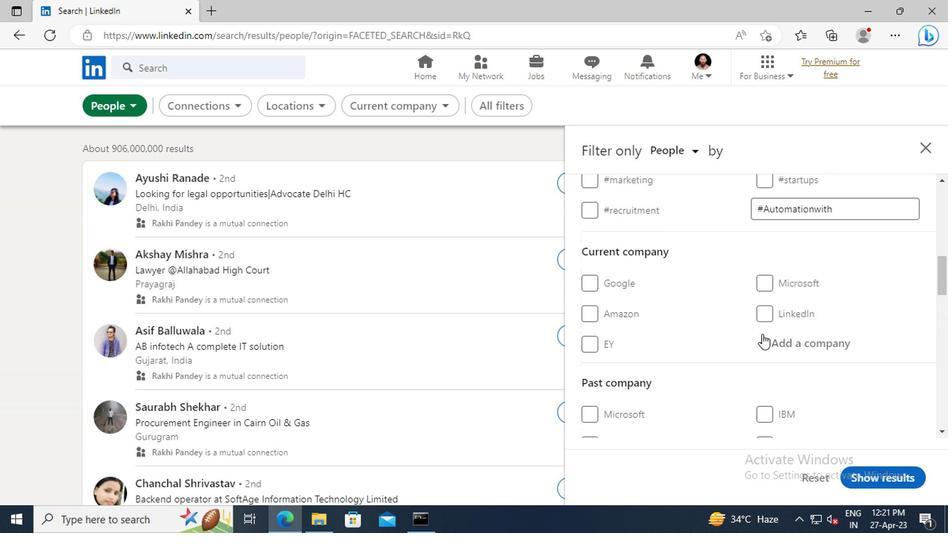 
Action: Mouse pressed left at (774, 341)
Screenshot: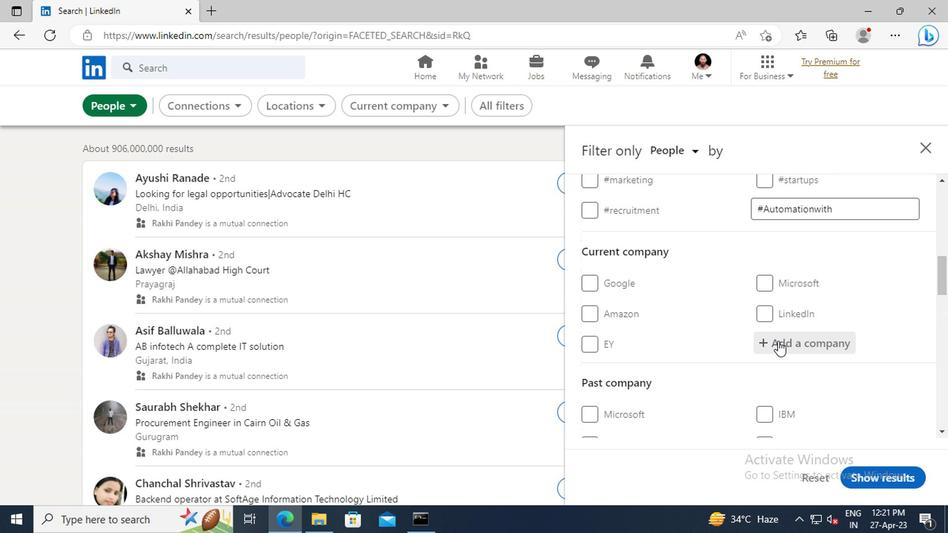 
Action: Key pressed <Key.shift>SITECORE
Screenshot: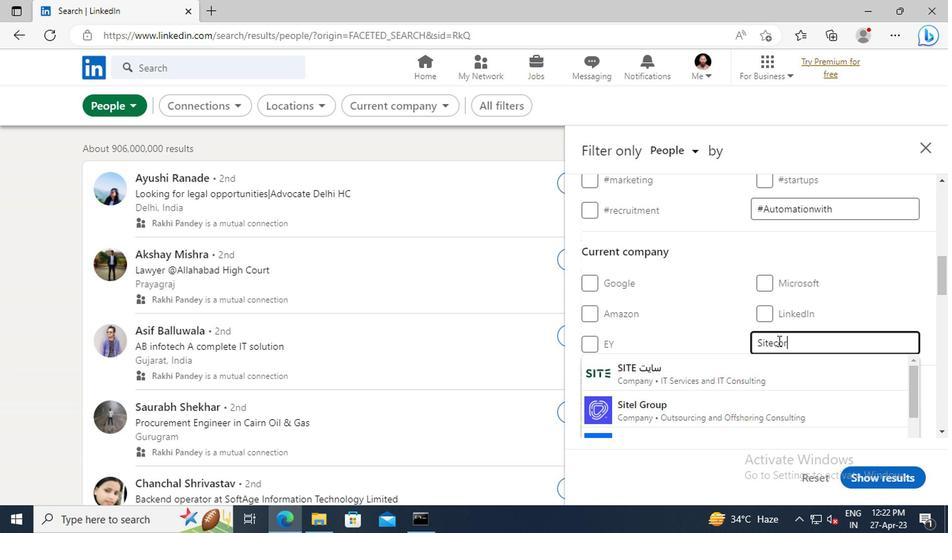 
Action: Mouse moved to (770, 367)
Screenshot: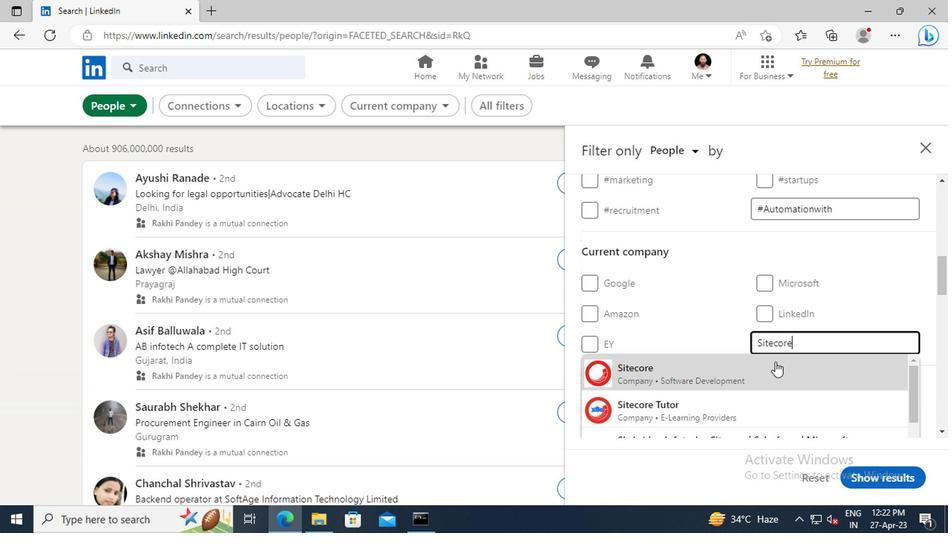 
Action: Mouse pressed left at (770, 367)
Screenshot: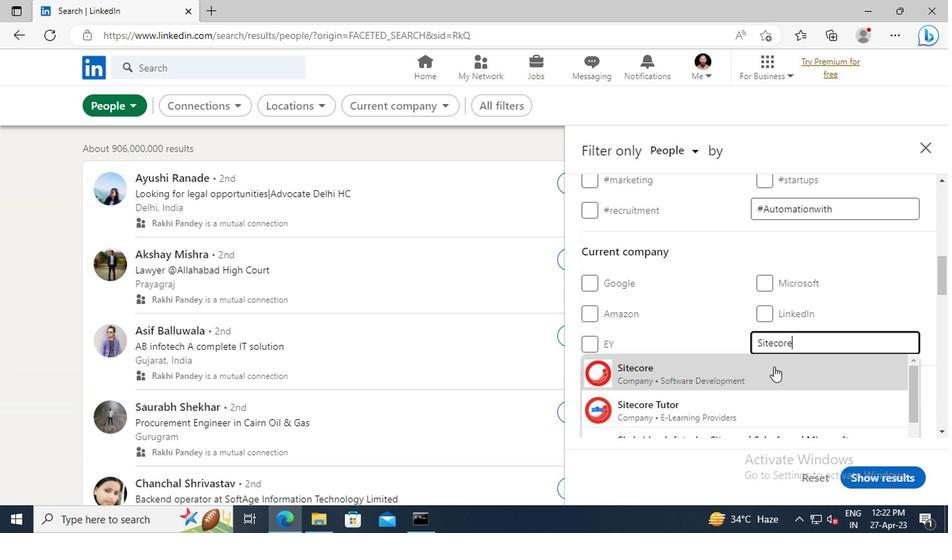
Action: Mouse moved to (770, 308)
Screenshot: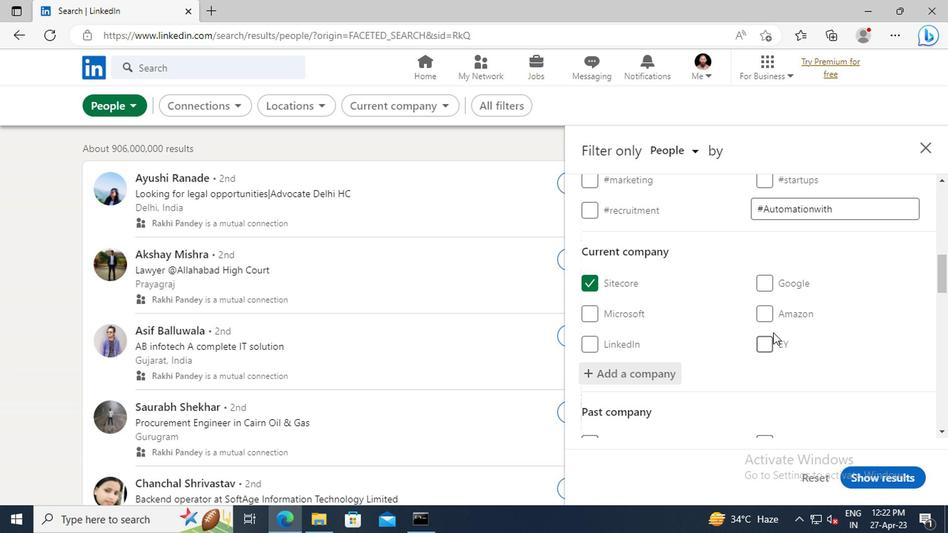 
Action: Mouse scrolled (770, 308) with delta (0, 0)
Screenshot: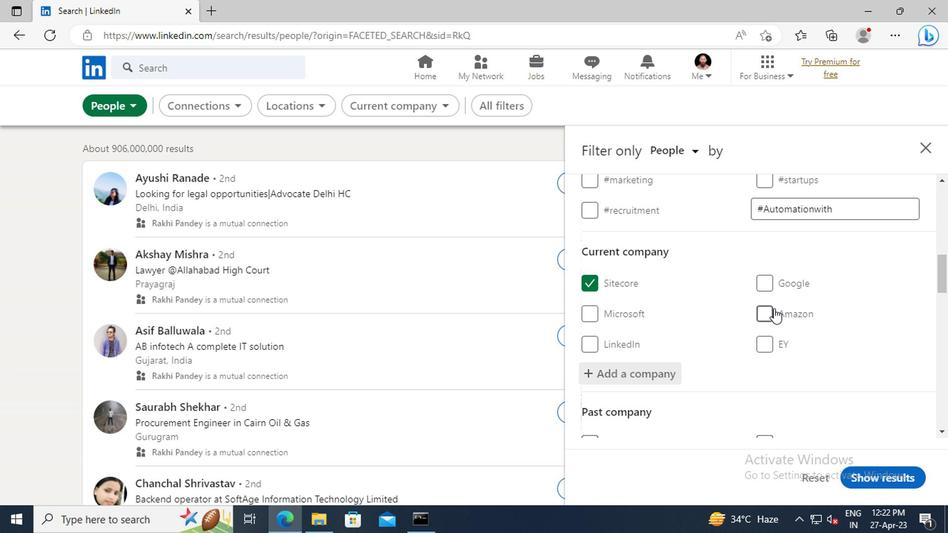 
Action: Mouse scrolled (770, 308) with delta (0, 0)
Screenshot: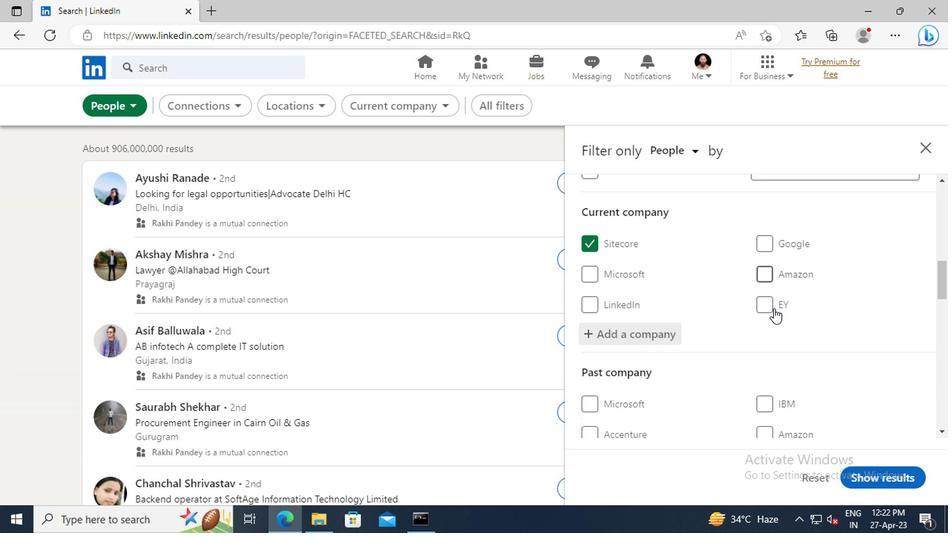 
Action: Mouse scrolled (770, 308) with delta (0, 0)
Screenshot: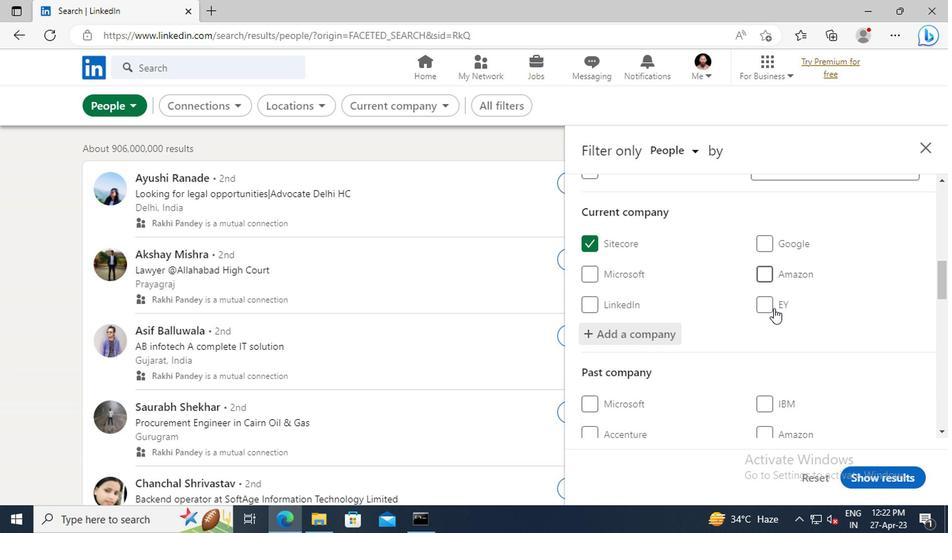 
Action: Mouse scrolled (770, 308) with delta (0, 0)
Screenshot: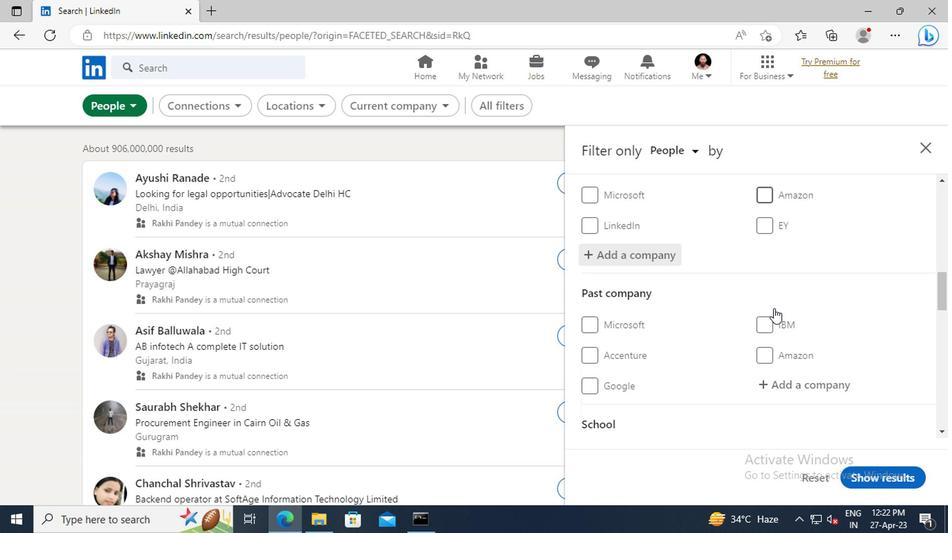 
Action: Mouse scrolled (770, 308) with delta (0, 0)
Screenshot: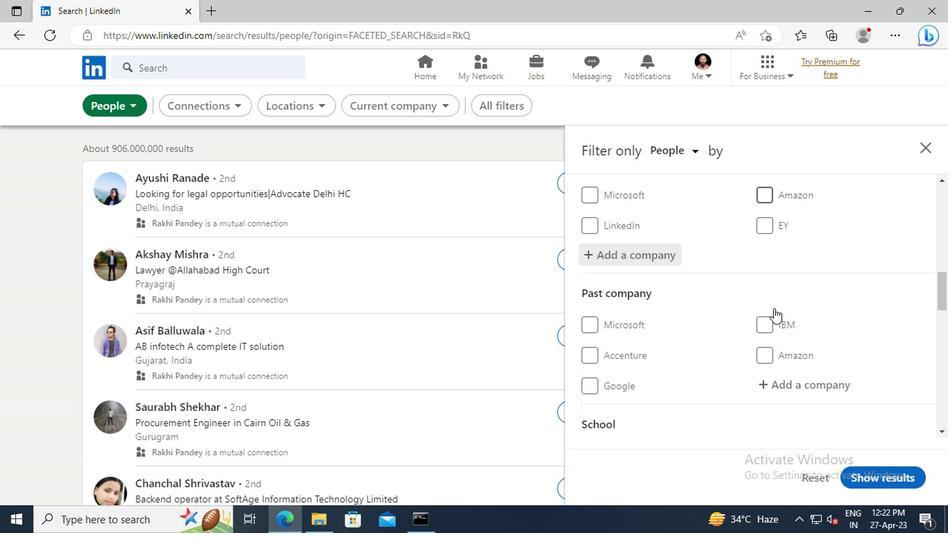 
Action: Mouse scrolled (770, 308) with delta (0, 0)
Screenshot: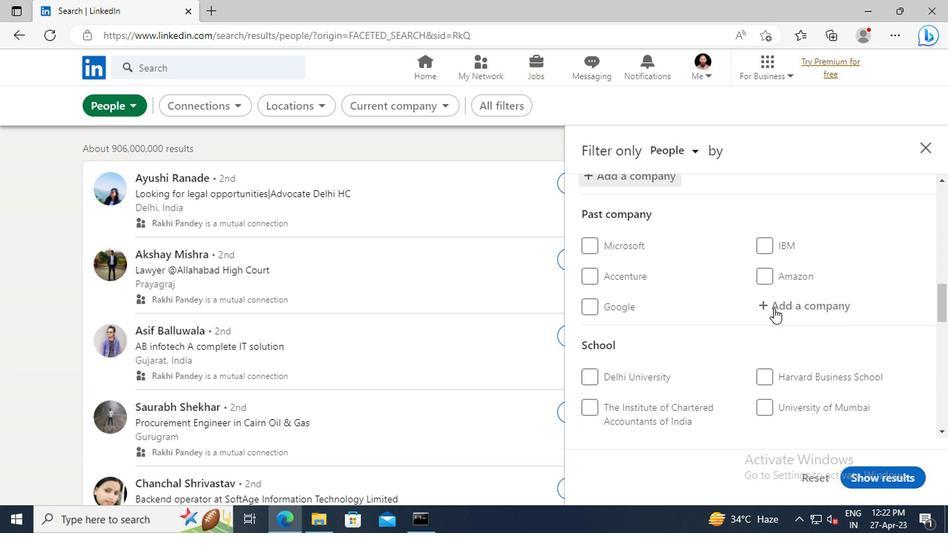 
Action: Mouse scrolled (770, 308) with delta (0, 0)
Screenshot: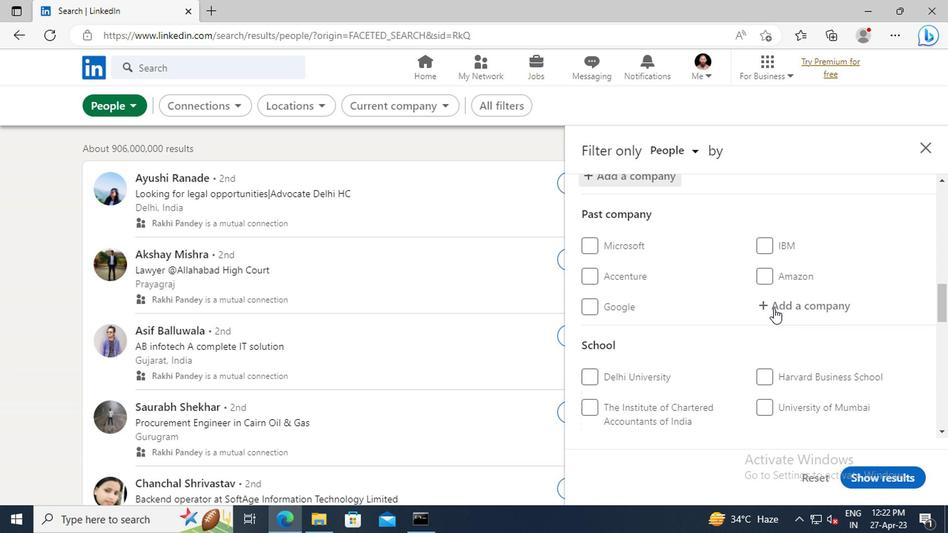 
Action: Mouse scrolled (770, 308) with delta (0, 0)
Screenshot: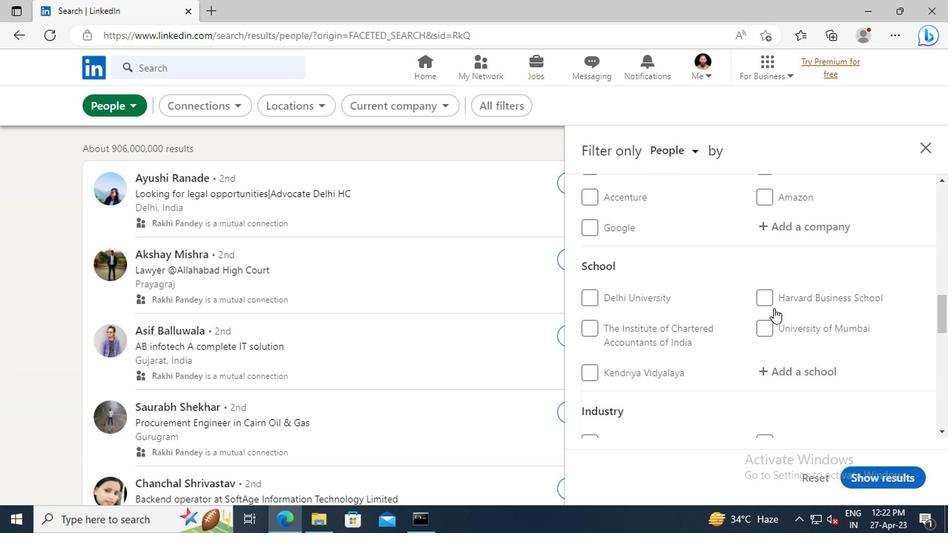 
Action: Mouse scrolled (770, 308) with delta (0, 0)
Screenshot: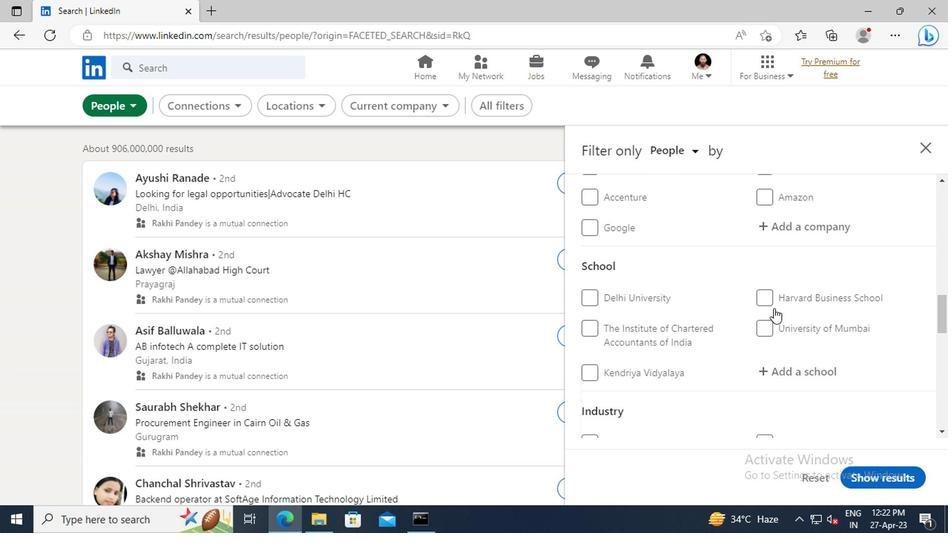 
Action: Mouse moved to (786, 298)
Screenshot: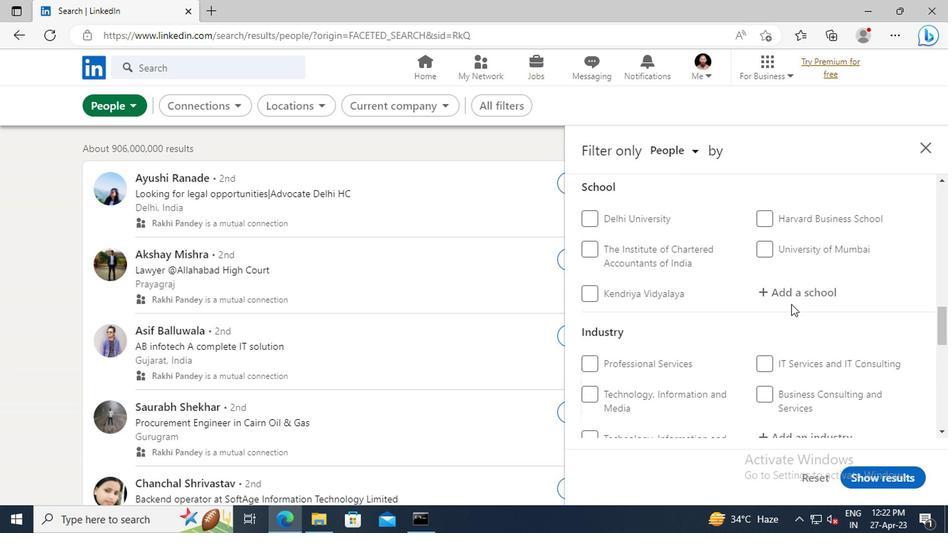
Action: Mouse pressed left at (786, 298)
Screenshot: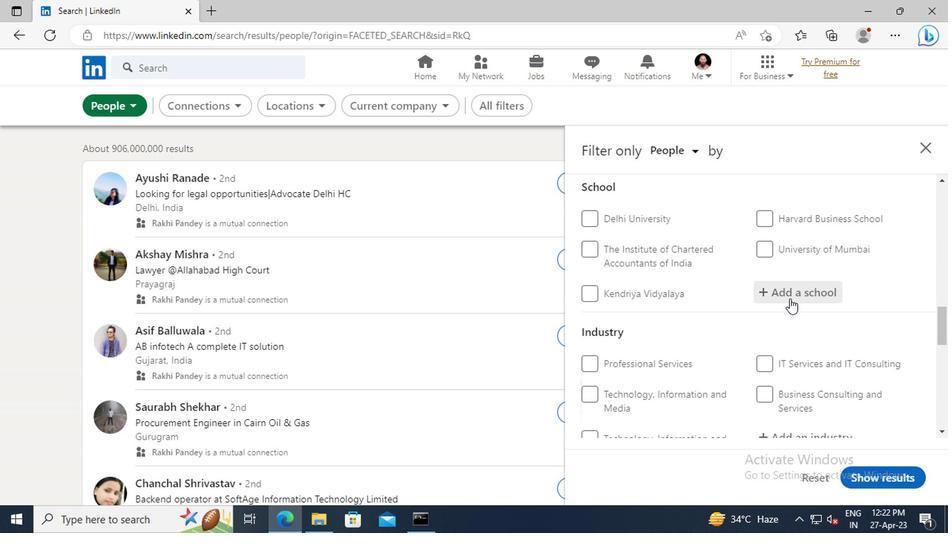 
Action: Key pressed <Key.shift>MEPCO<Key.space><Key.shift>SCHLENK<Key.space><Key.shift>ENG
Screenshot: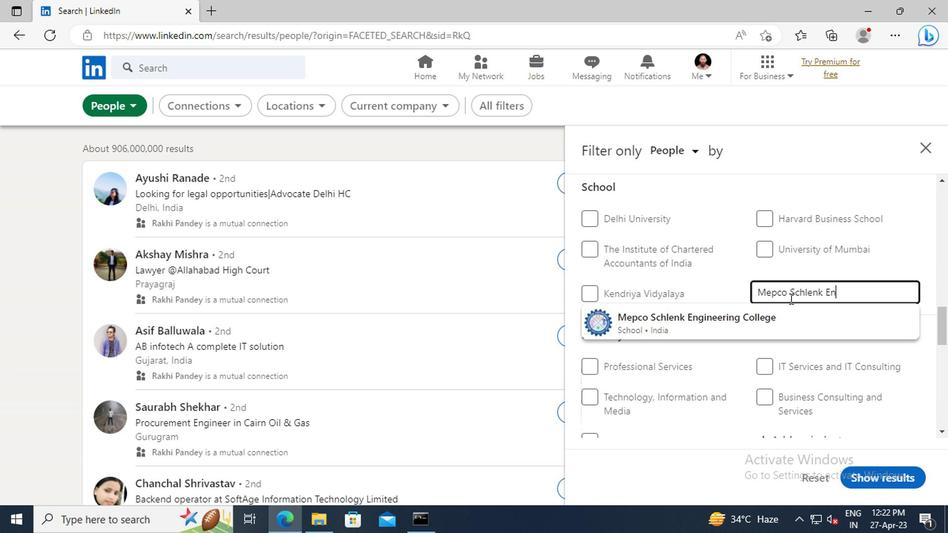 
Action: Mouse moved to (780, 319)
Screenshot: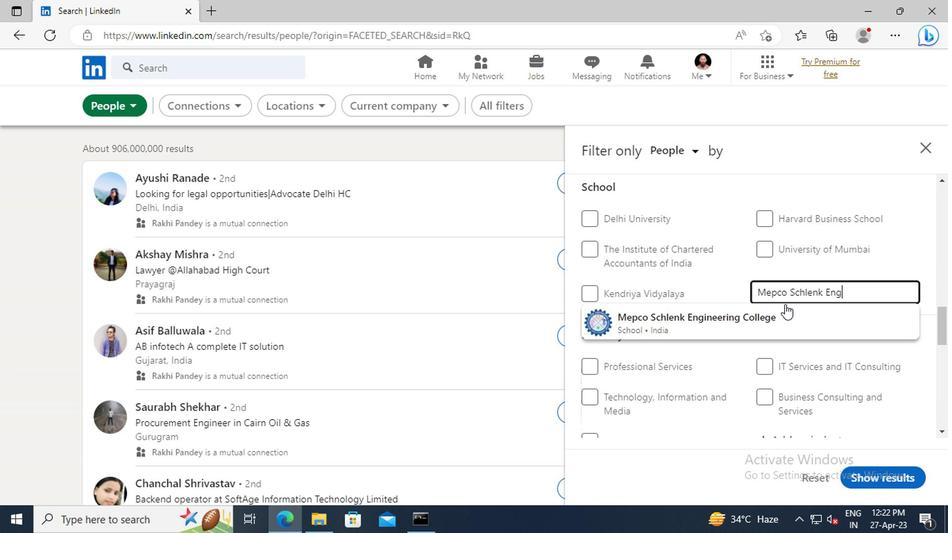 
Action: Mouse pressed left at (780, 319)
Screenshot: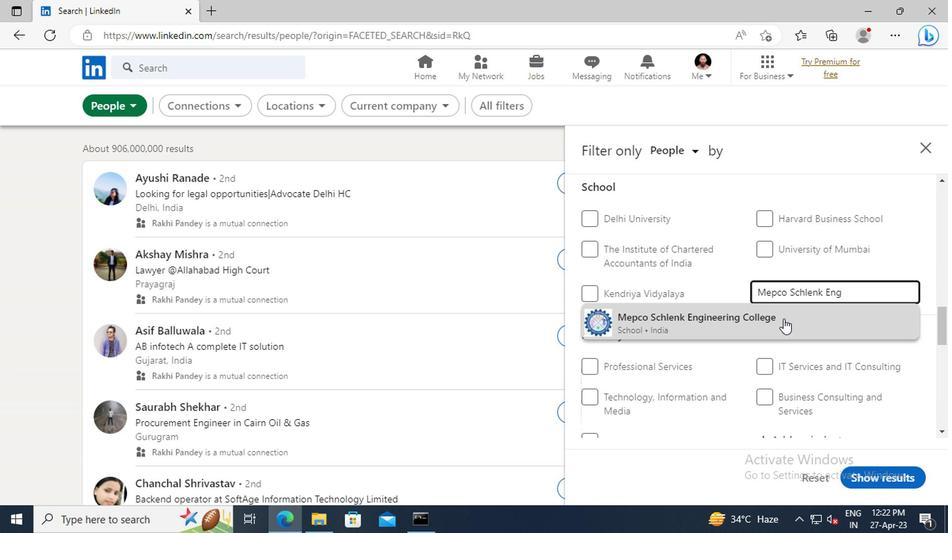 
Action: Mouse moved to (761, 284)
Screenshot: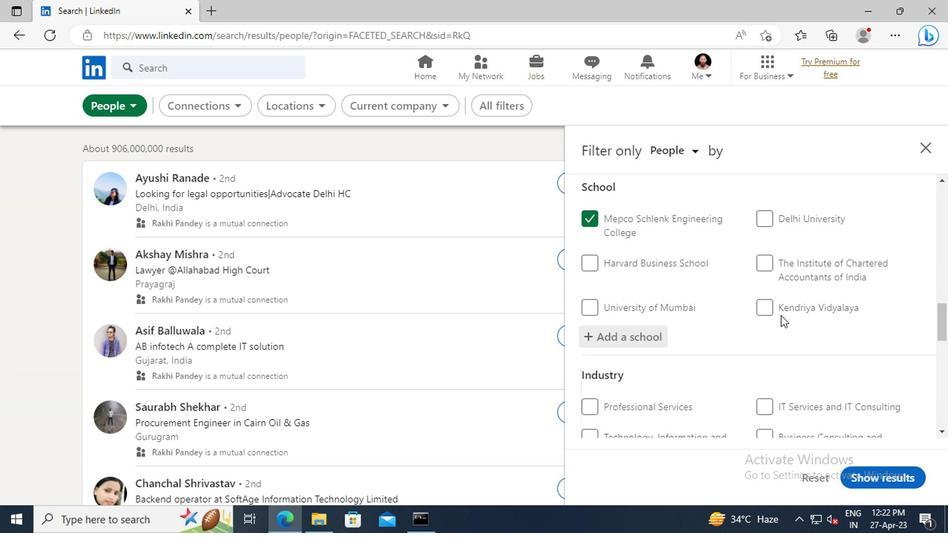
Action: Mouse scrolled (761, 284) with delta (0, 0)
Screenshot: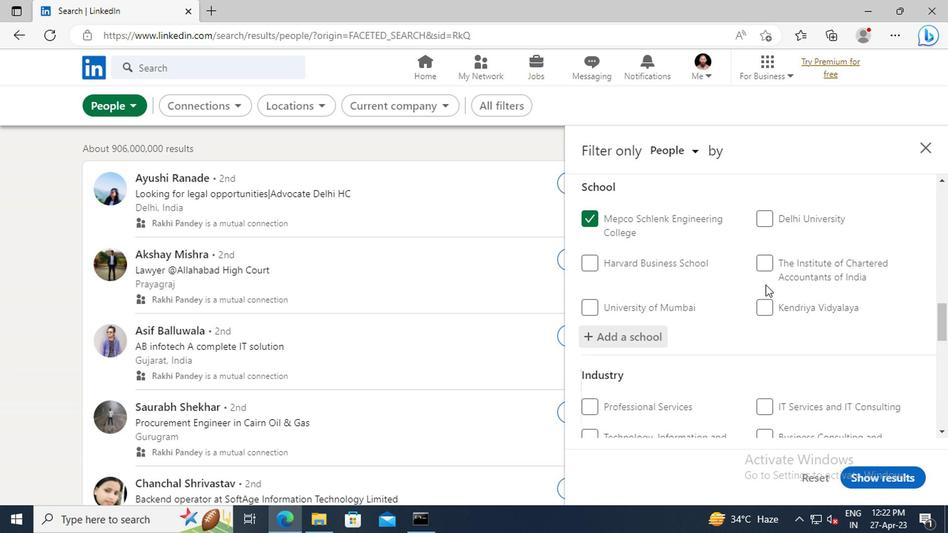 
Action: Mouse scrolled (761, 284) with delta (0, 0)
Screenshot: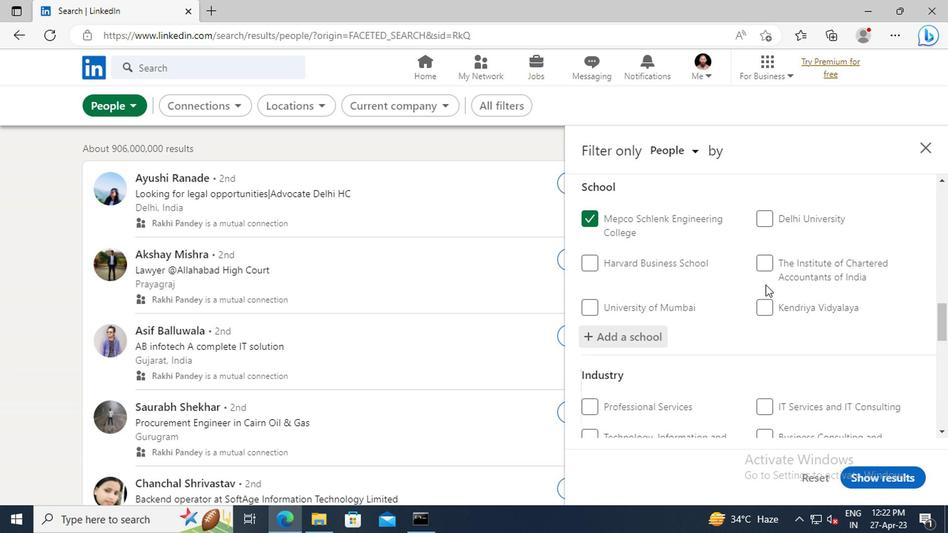 
Action: Mouse scrolled (761, 284) with delta (0, 0)
Screenshot: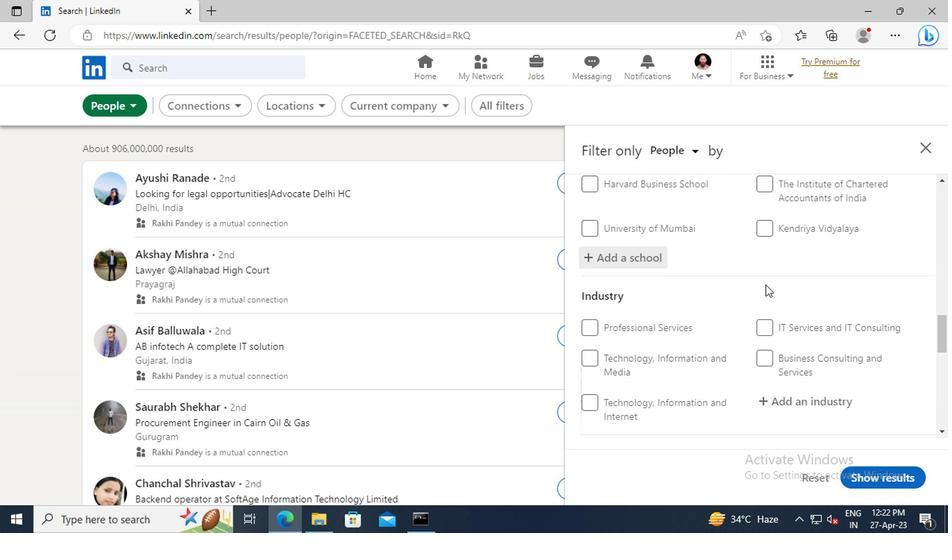 
Action: Mouse scrolled (761, 284) with delta (0, 0)
Screenshot: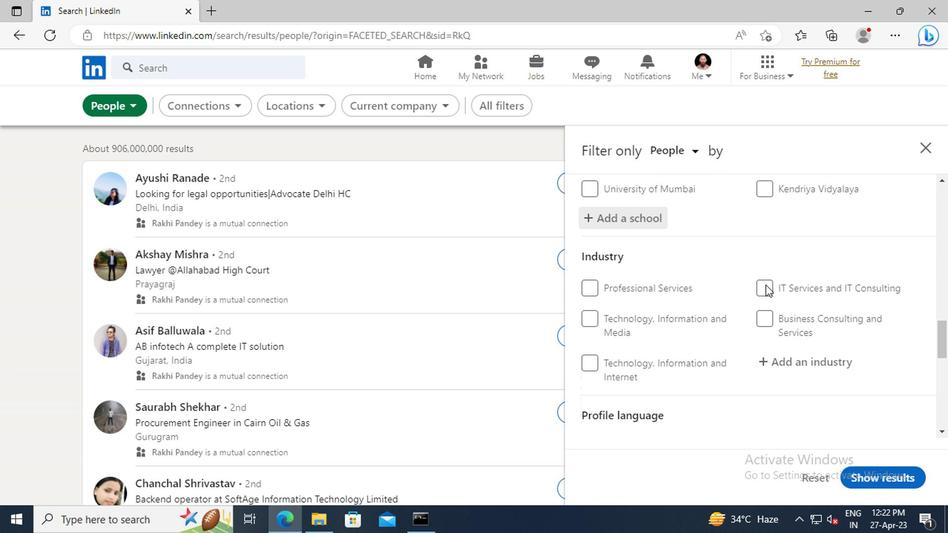 
Action: Mouse moved to (773, 322)
Screenshot: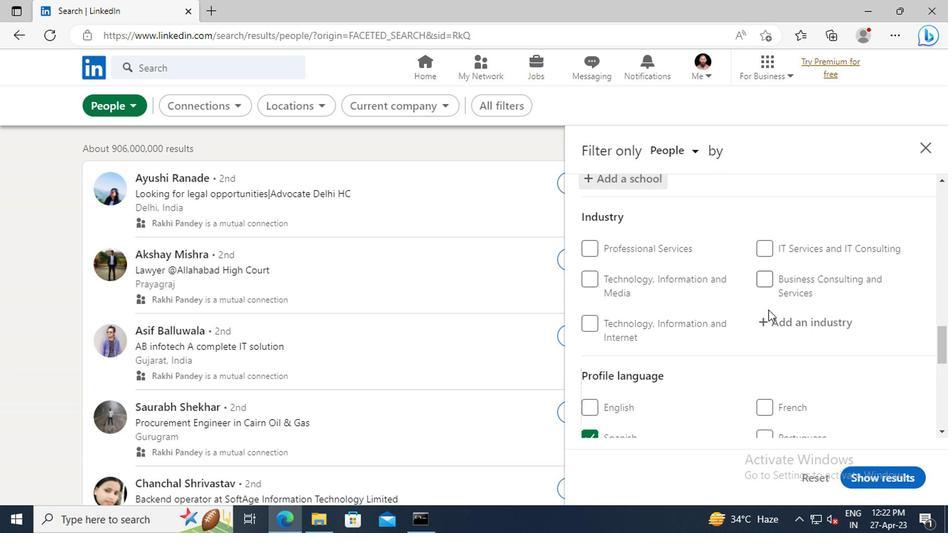 
Action: Mouse pressed left at (773, 322)
Screenshot: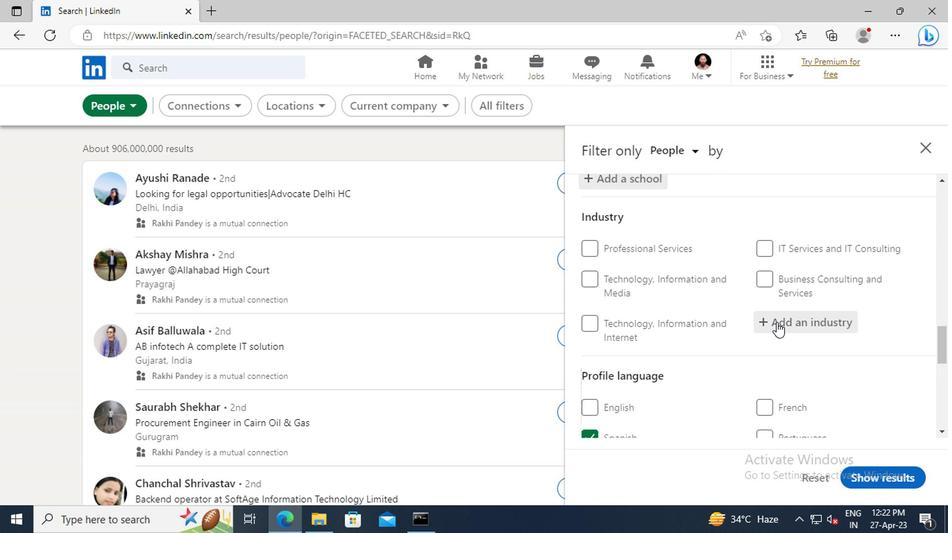 
Action: Key pressed <Key.shift>RETAIL<Key.space><Key.shift>APPAREL<Key.space>
Screenshot: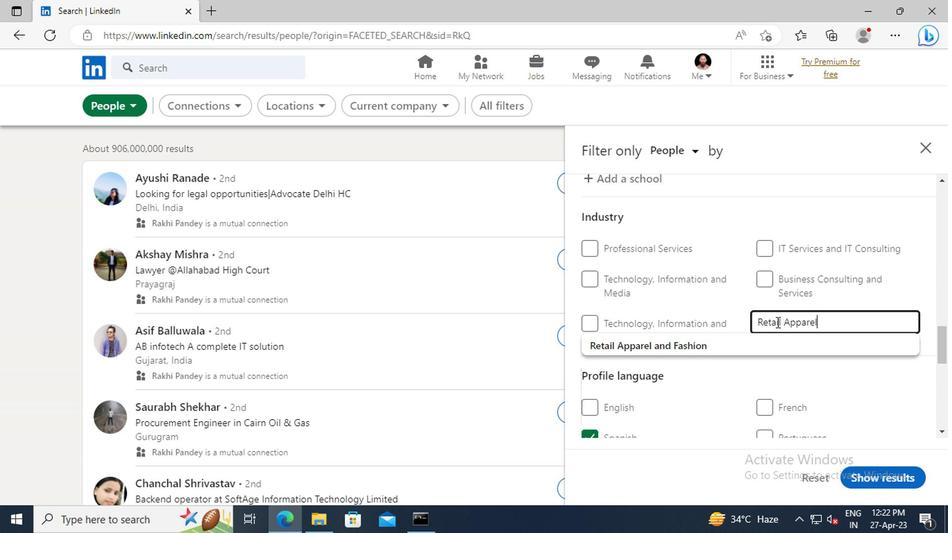 
Action: Mouse moved to (770, 344)
Screenshot: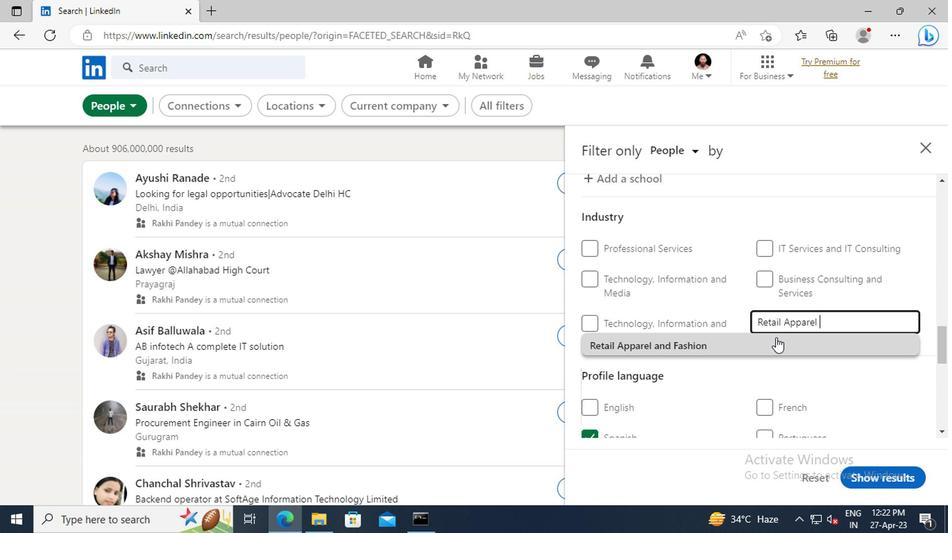 
Action: Mouse pressed left at (770, 344)
Screenshot: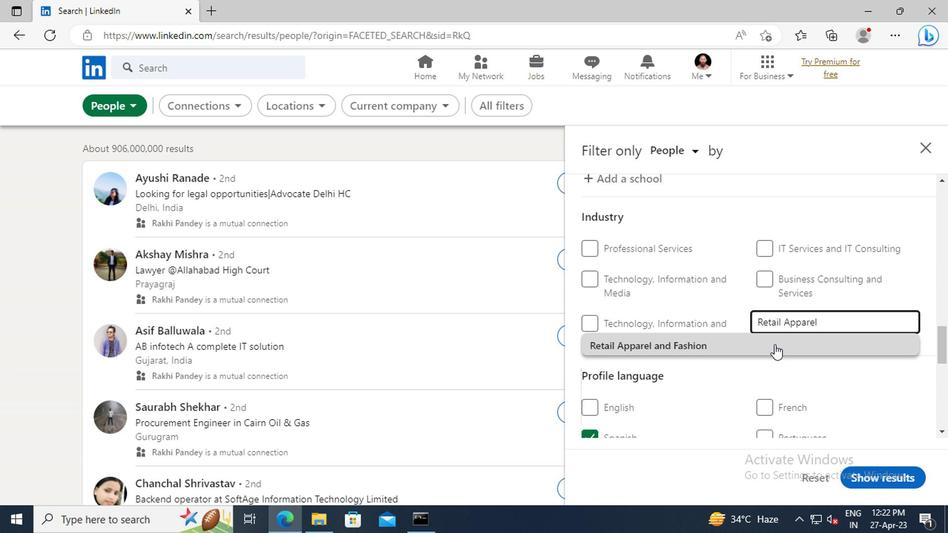 
Action: Mouse moved to (751, 264)
Screenshot: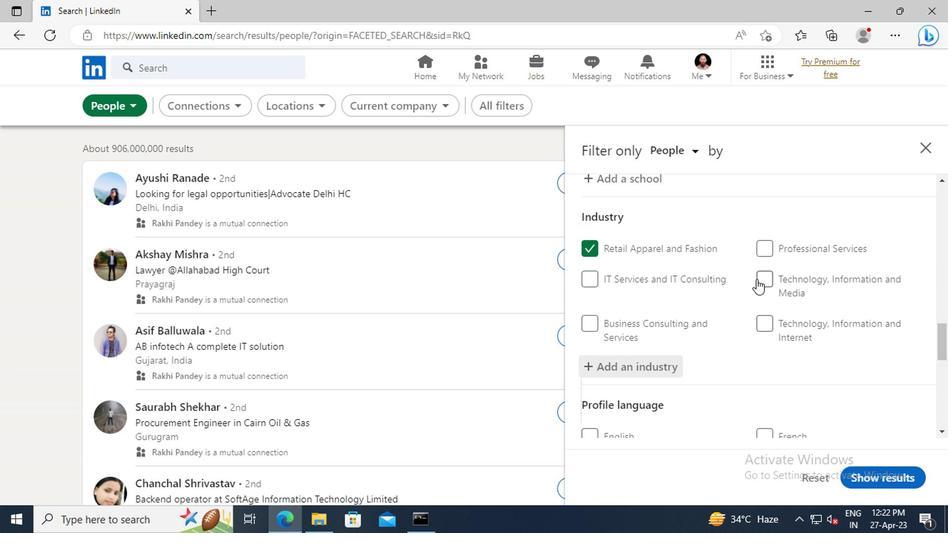 
Action: Mouse scrolled (751, 264) with delta (0, 0)
Screenshot: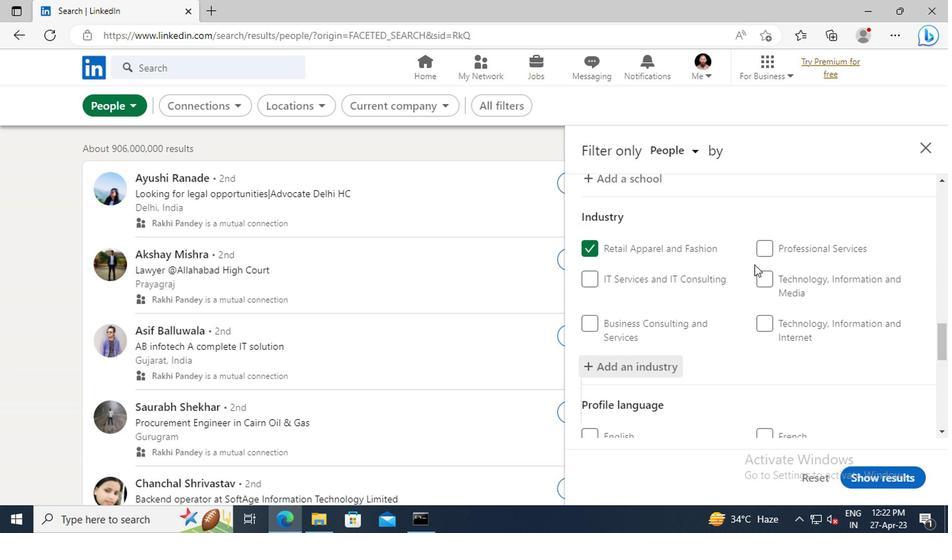
Action: Mouse scrolled (751, 264) with delta (0, 0)
Screenshot: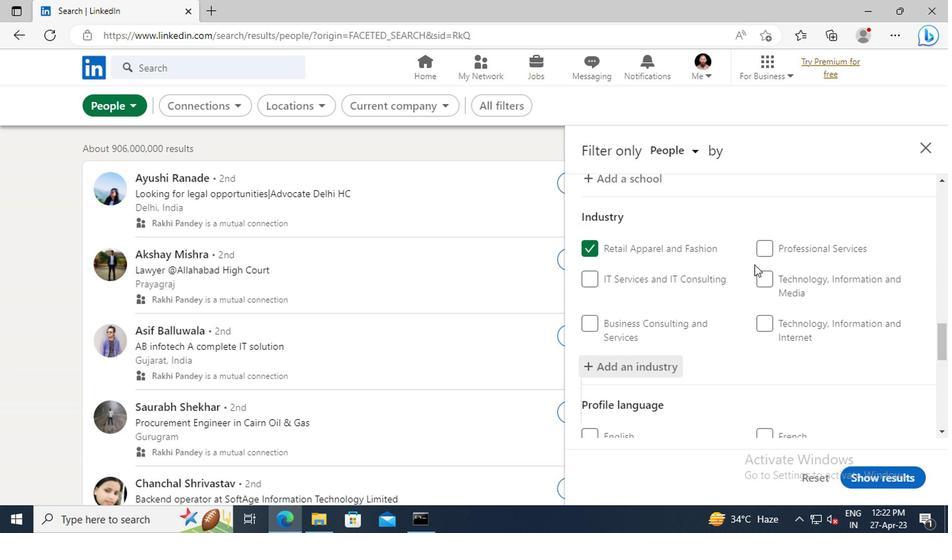 
Action: Mouse scrolled (751, 264) with delta (0, 0)
Screenshot: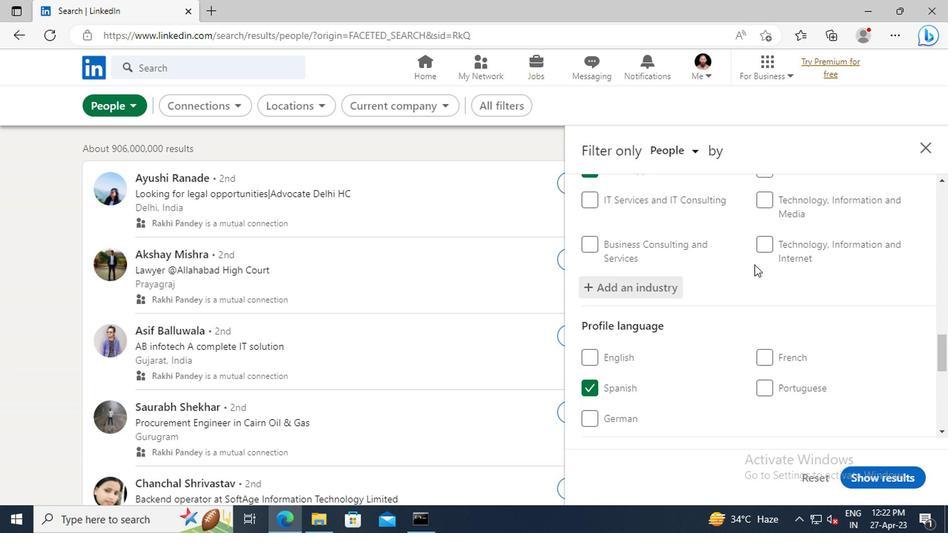 
Action: Mouse scrolled (751, 264) with delta (0, 0)
Screenshot: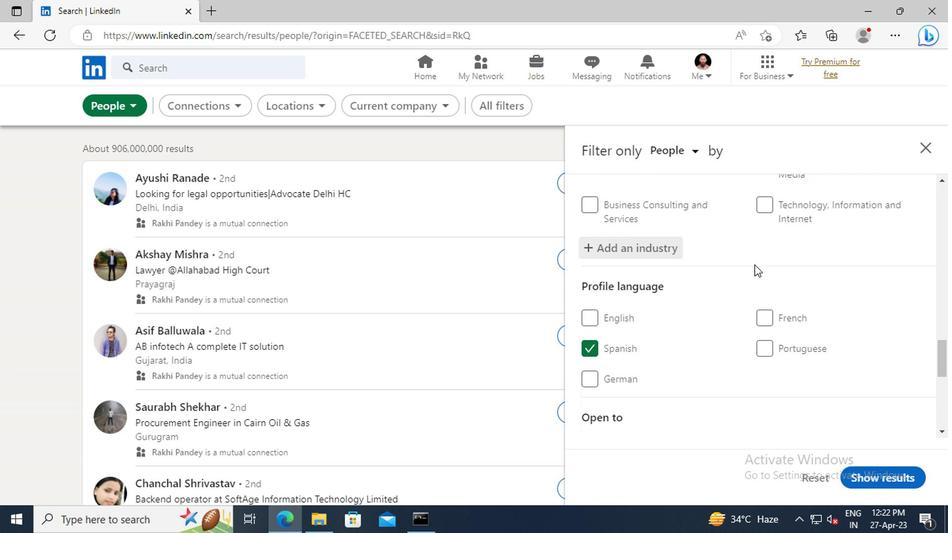 
Action: Mouse scrolled (751, 264) with delta (0, 0)
Screenshot: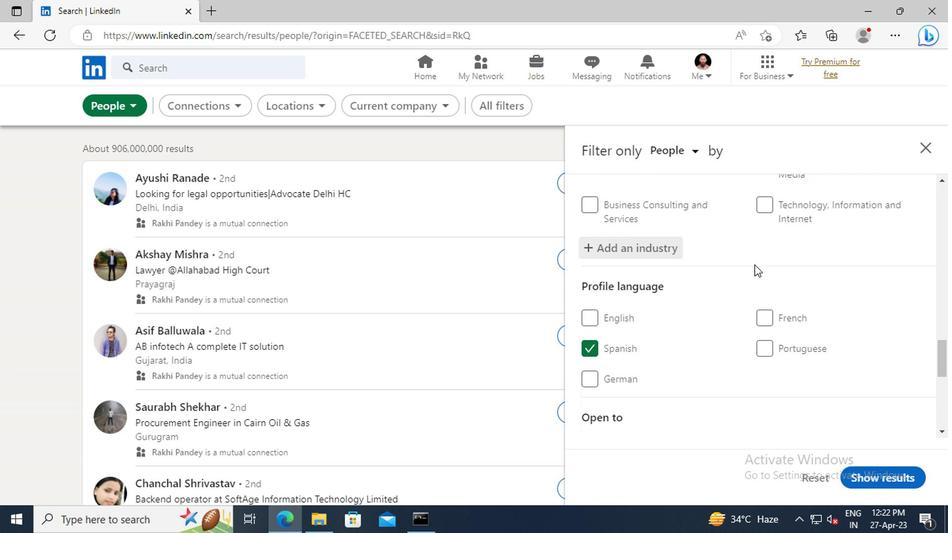 
Action: Mouse scrolled (751, 264) with delta (0, 0)
Screenshot: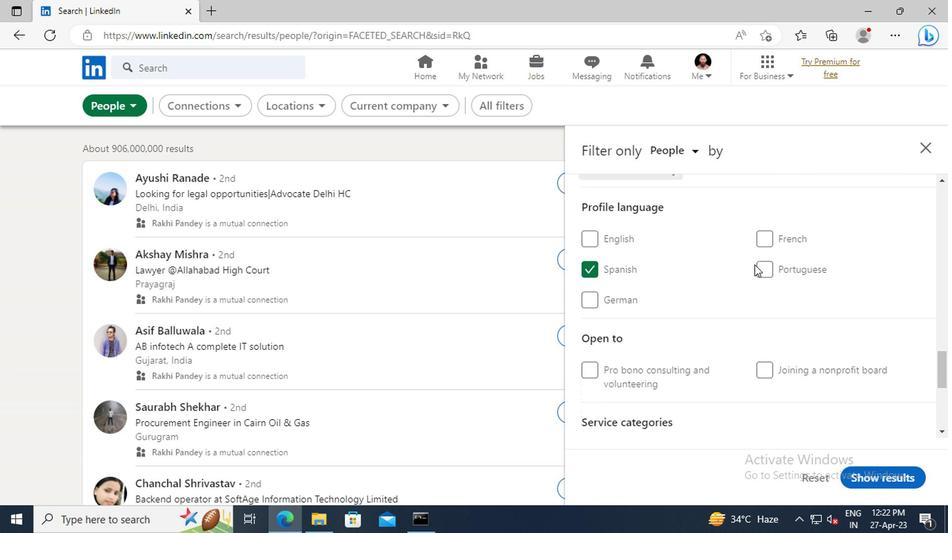 
Action: Mouse scrolled (751, 264) with delta (0, 0)
Screenshot: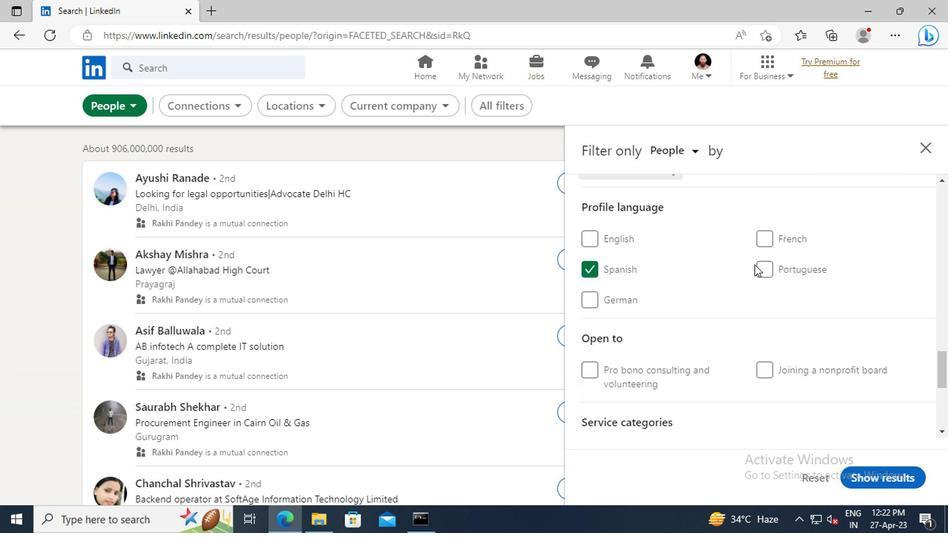 
Action: Mouse scrolled (751, 264) with delta (0, 0)
Screenshot: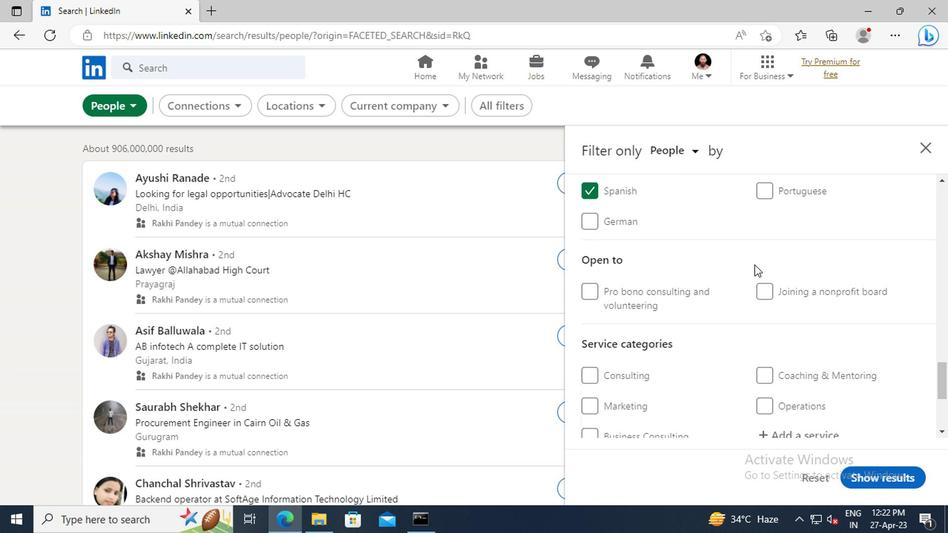 
Action: Mouse scrolled (751, 264) with delta (0, 0)
Screenshot: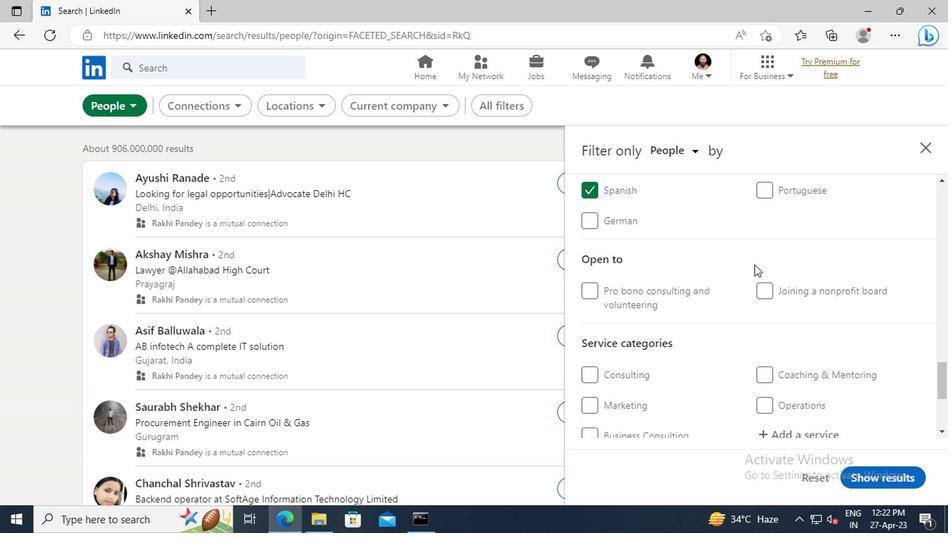 
Action: Mouse scrolled (751, 264) with delta (0, 0)
Screenshot: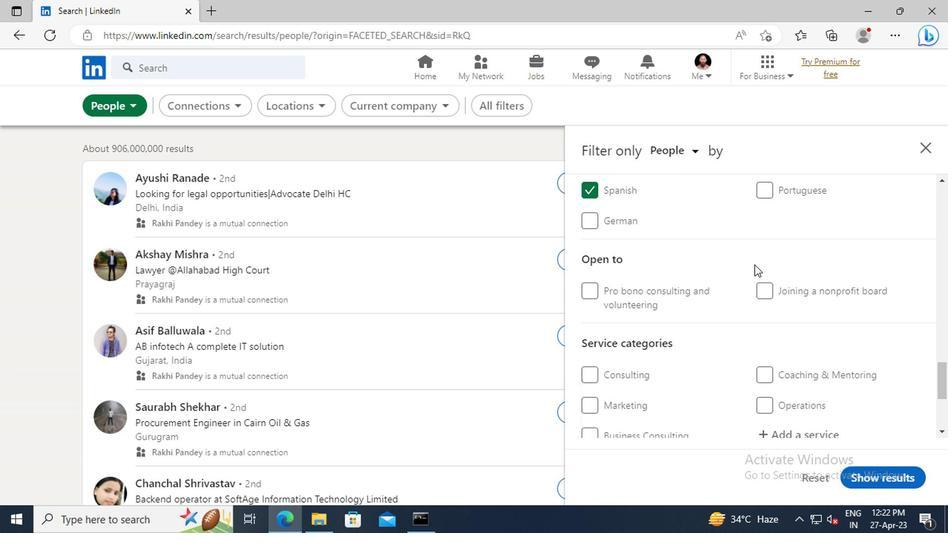 
Action: Mouse scrolled (751, 264) with delta (0, 0)
Screenshot: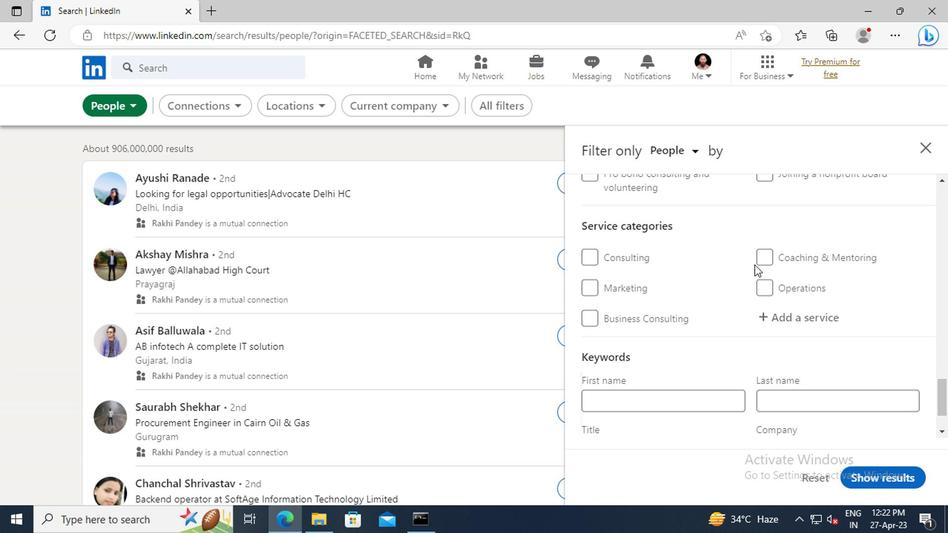 
Action: Mouse scrolled (751, 264) with delta (0, 0)
Screenshot: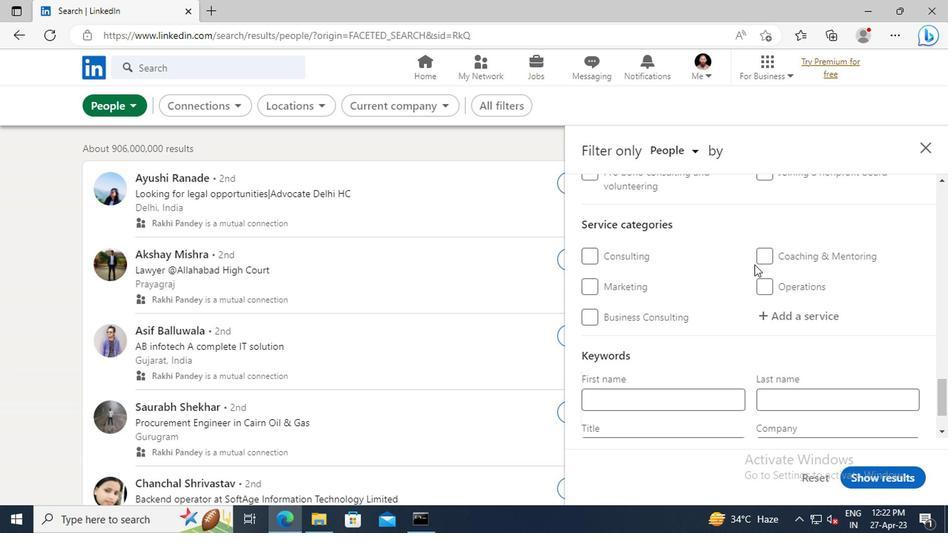 
Action: Mouse moved to (771, 245)
Screenshot: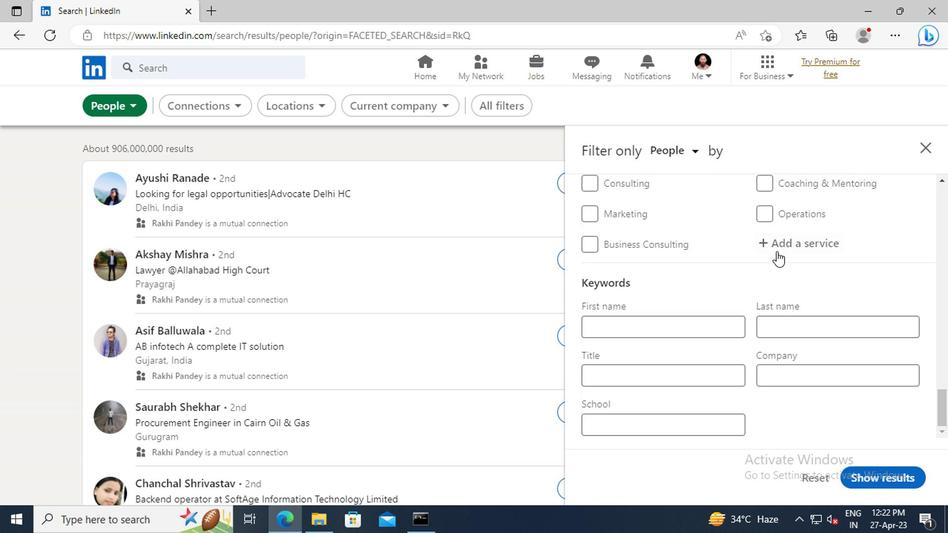 
Action: Mouse pressed left at (771, 245)
Screenshot: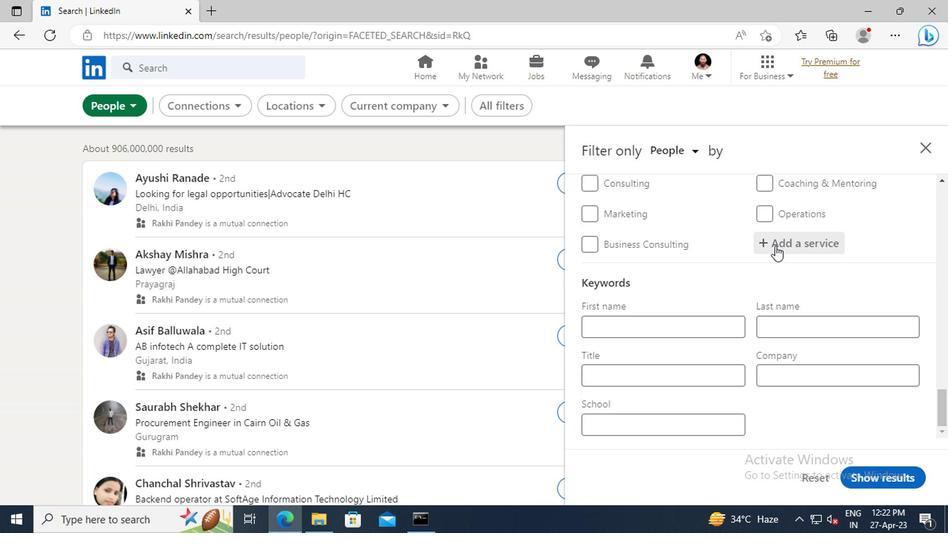 
Action: Mouse moved to (771, 245)
Screenshot: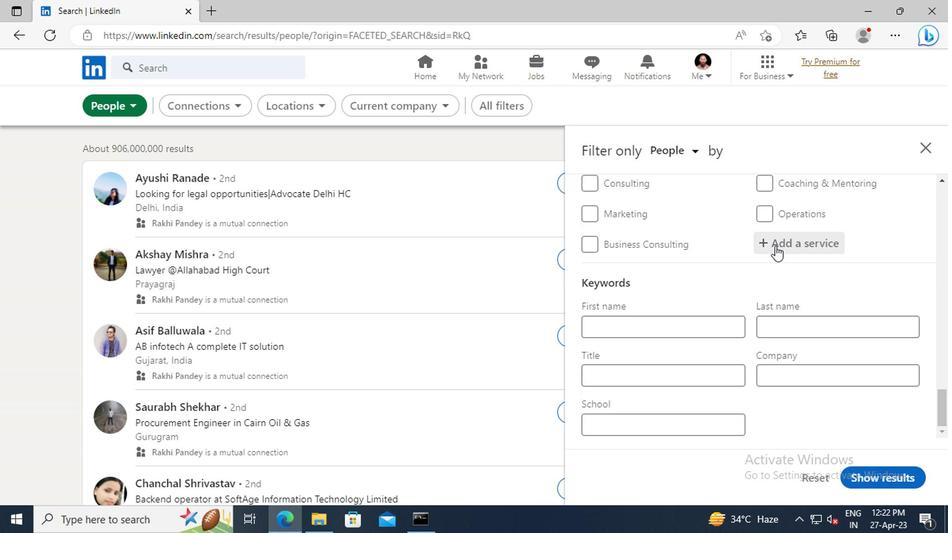 
Action: Key pressed <Key.shift>BUDGETING
Screenshot: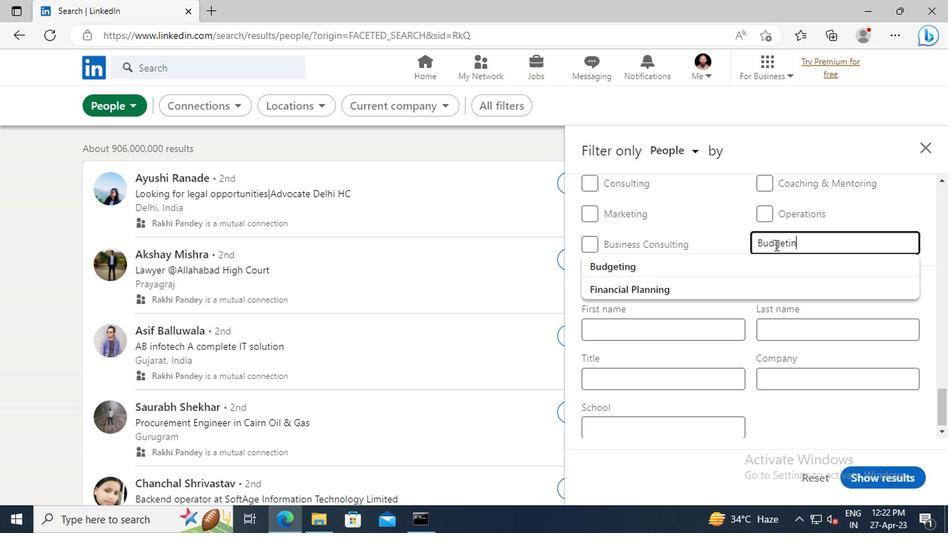 
Action: Mouse moved to (768, 264)
Screenshot: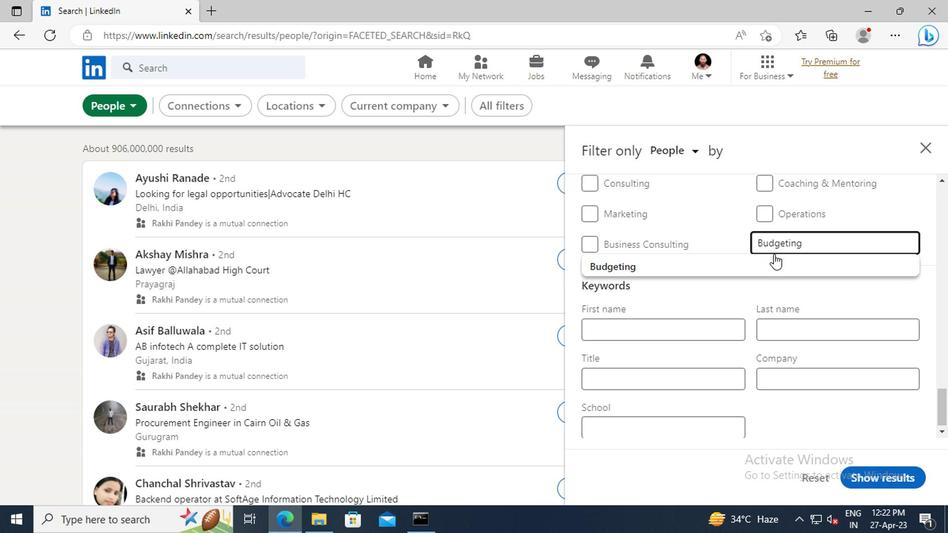 
Action: Mouse pressed left at (768, 264)
Screenshot: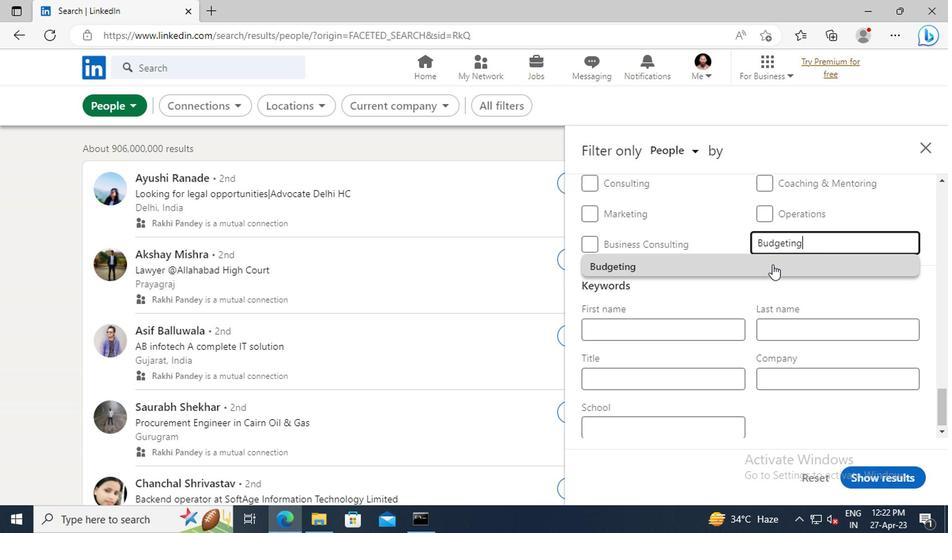 
Action: Mouse moved to (719, 267)
Screenshot: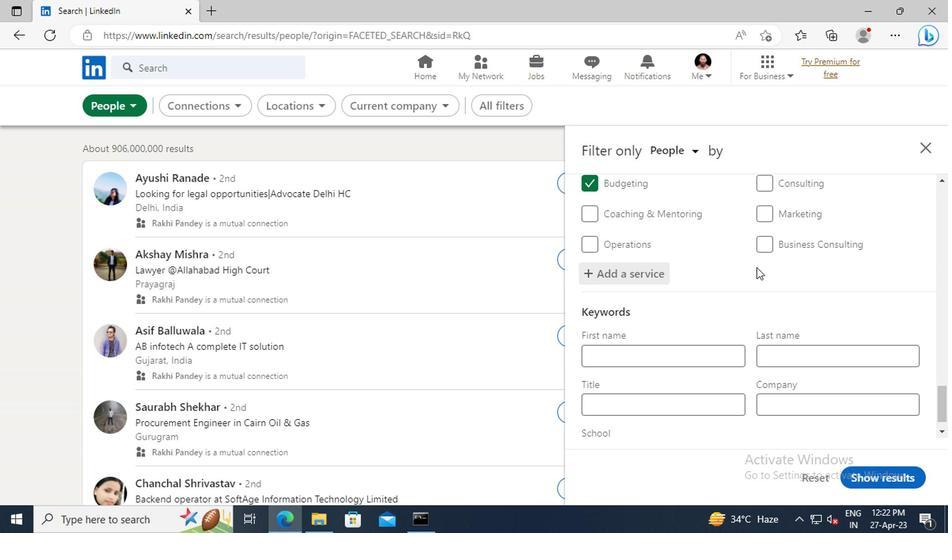 
Action: Mouse scrolled (719, 266) with delta (0, 0)
Screenshot: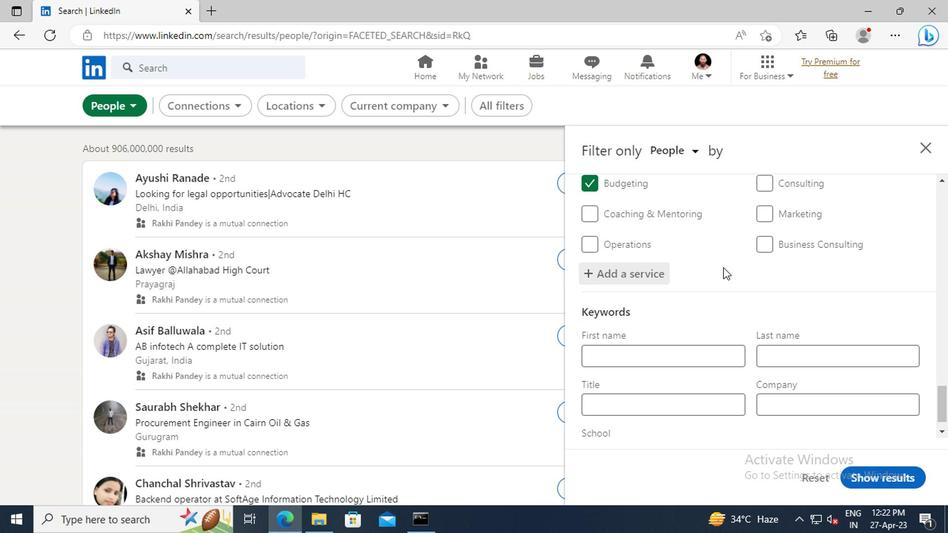 
Action: Mouse scrolled (719, 266) with delta (0, 0)
Screenshot: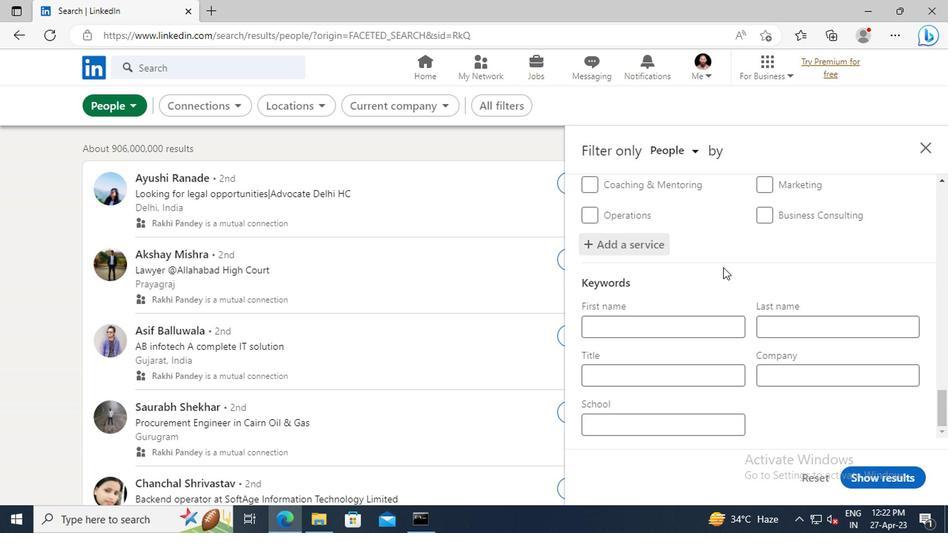 
Action: Mouse scrolled (719, 266) with delta (0, 0)
Screenshot: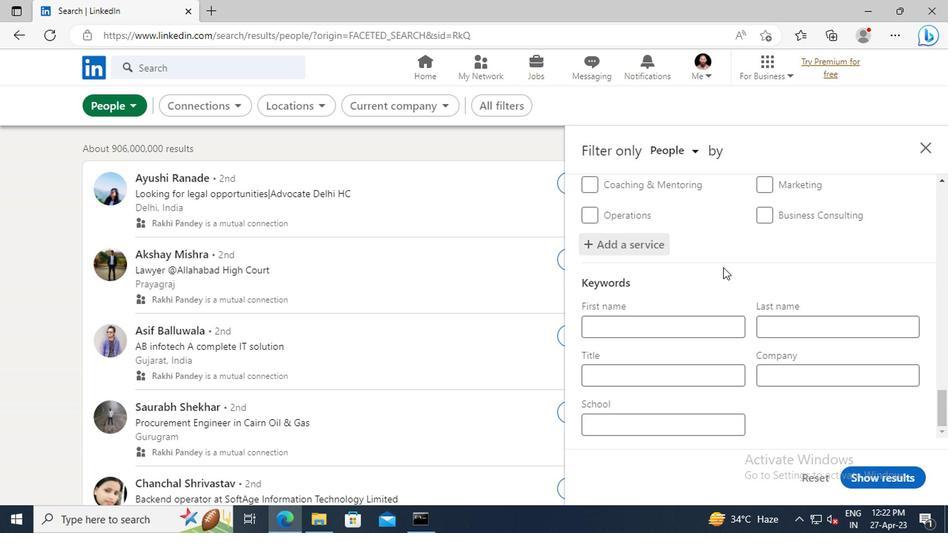 
Action: Mouse moved to (640, 379)
Screenshot: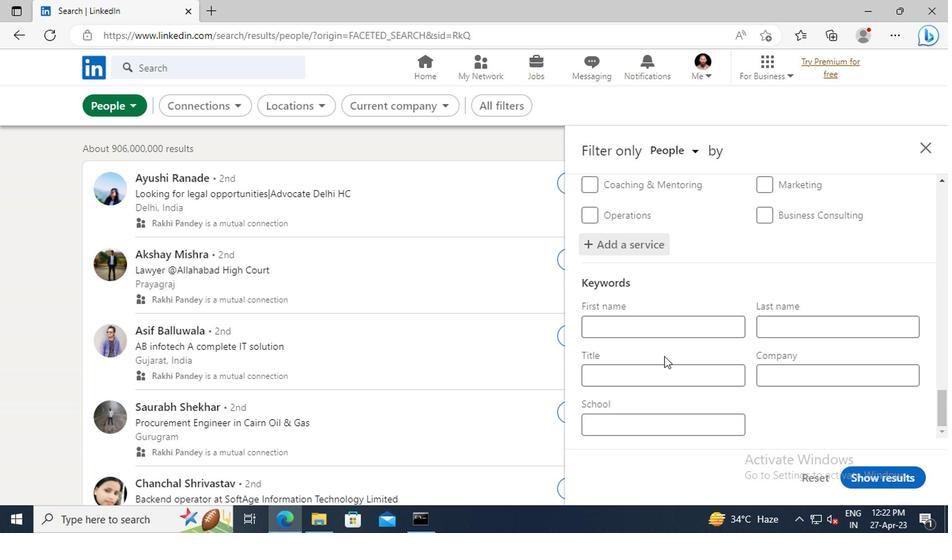 
Action: Mouse pressed left at (640, 379)
Screenshot: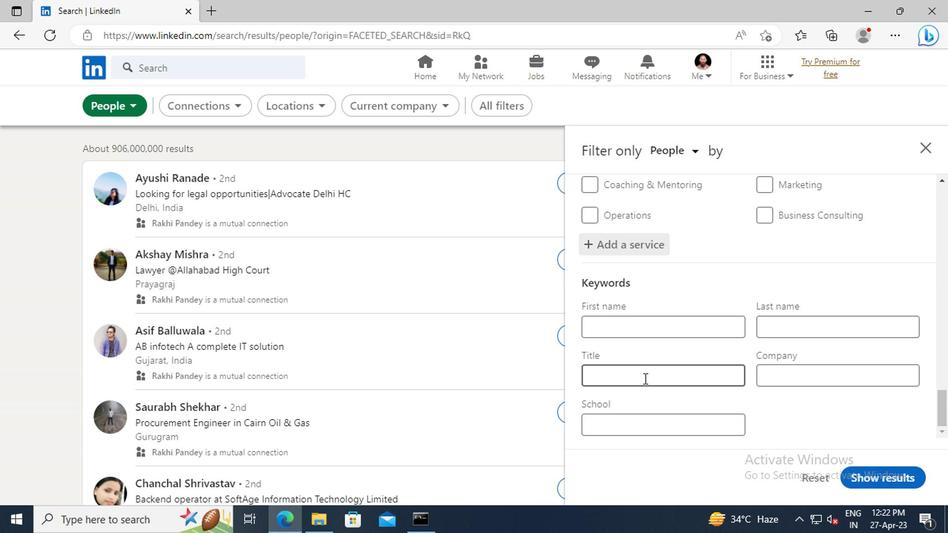 
Action: Key pressed <Key.shift>ACTOR<Key.enter>
Screenshot: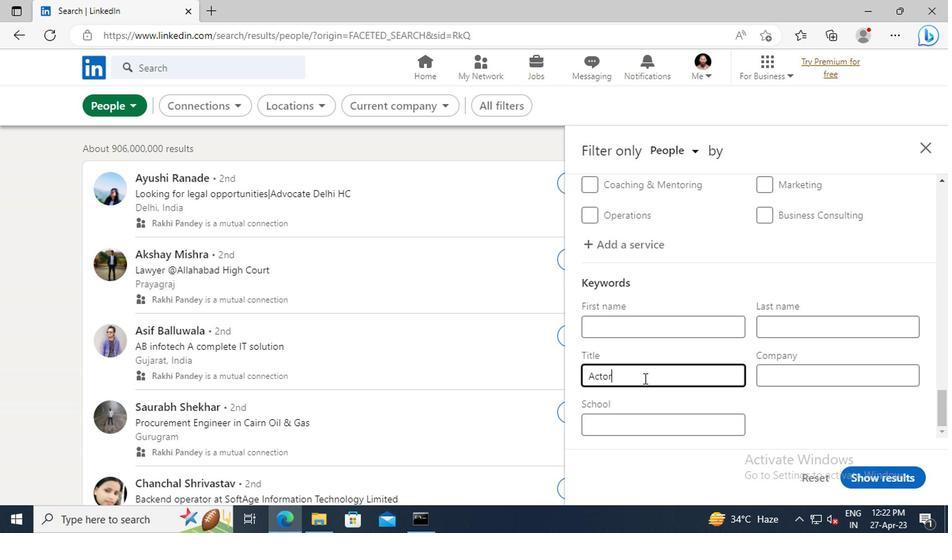 
Action: Mouse moved to (864, 480)
Screenshot: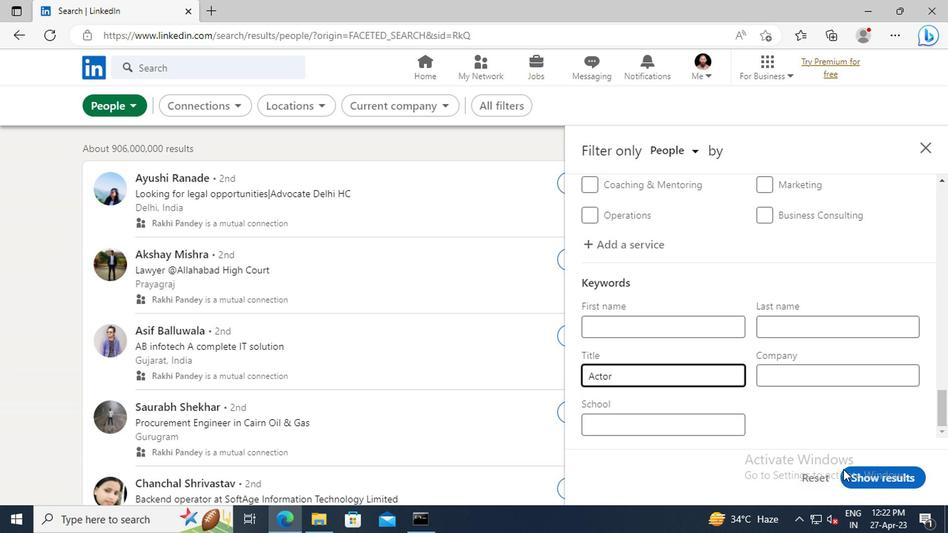 
Action: Mouse pressed left at (864, 480)
Screenshot: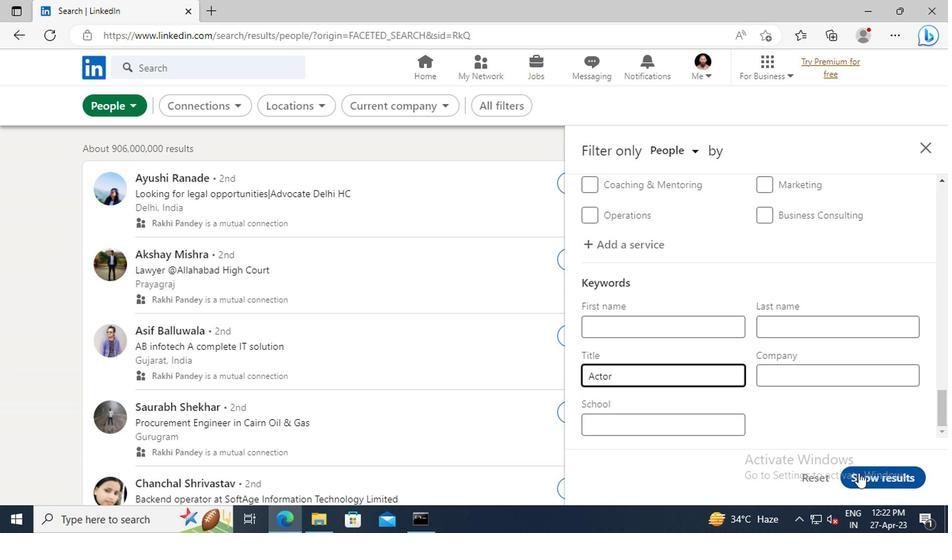 
